 Task: Look for space in Lawang, Indonesia from 17th June, 2023 to 21st June, 2023 for 2 adults in price range Rs.7000 to Rs.12000. Place can be private room with 1  bedroom having 2 beds and 1 bathroom. Property type can be house, flat, guest house. Amenities needed are: wifi. Booking option can be shelf check-in. Required host language is English.
Action: Mouse moved to (435, 57)
Screenshot: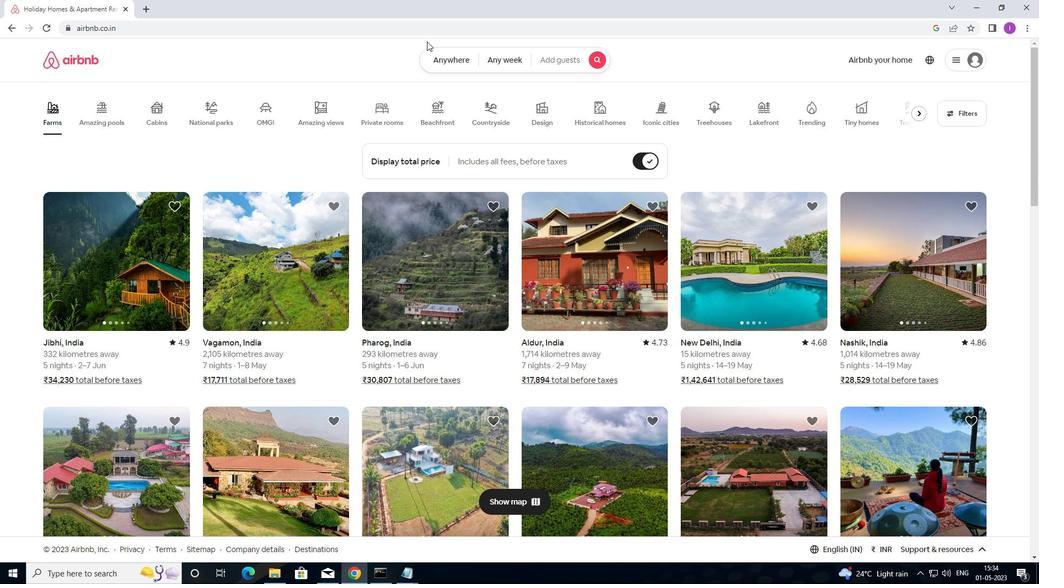 
Action: Mouse pressed left at (435, 57)
Screenshot: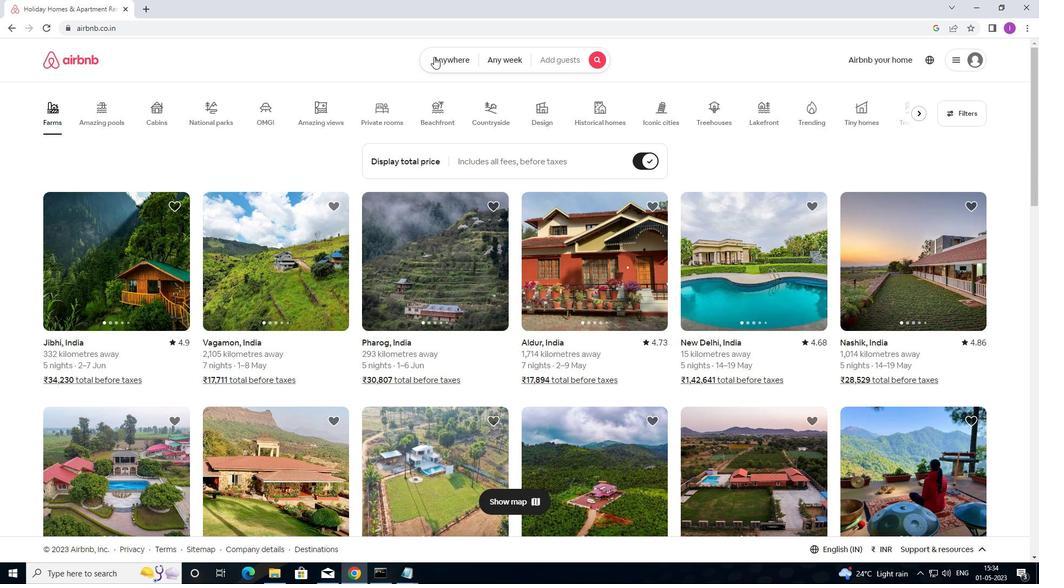 
Action: Mouse moved to (342, 94)
Screenshot: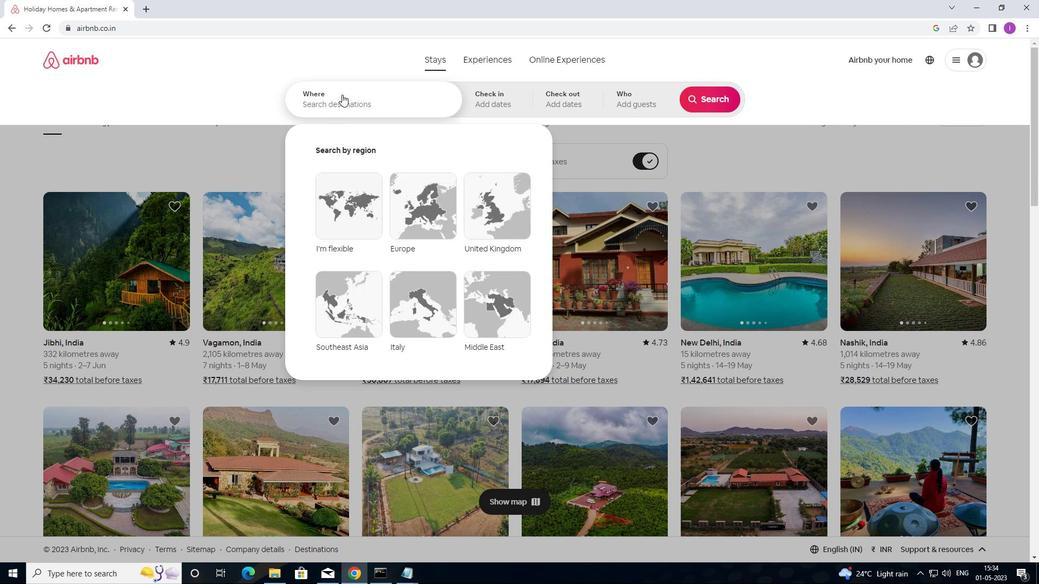 
Action: Mouse pressed left at (342, 94)
Screenshot: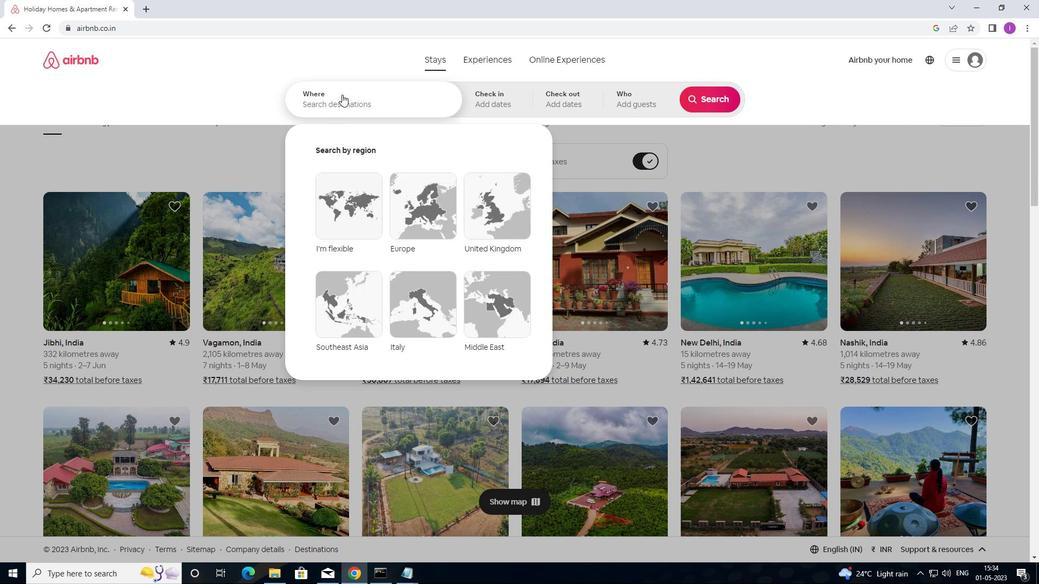 
Action: Mouse moved to (723, 0)
Screenshot: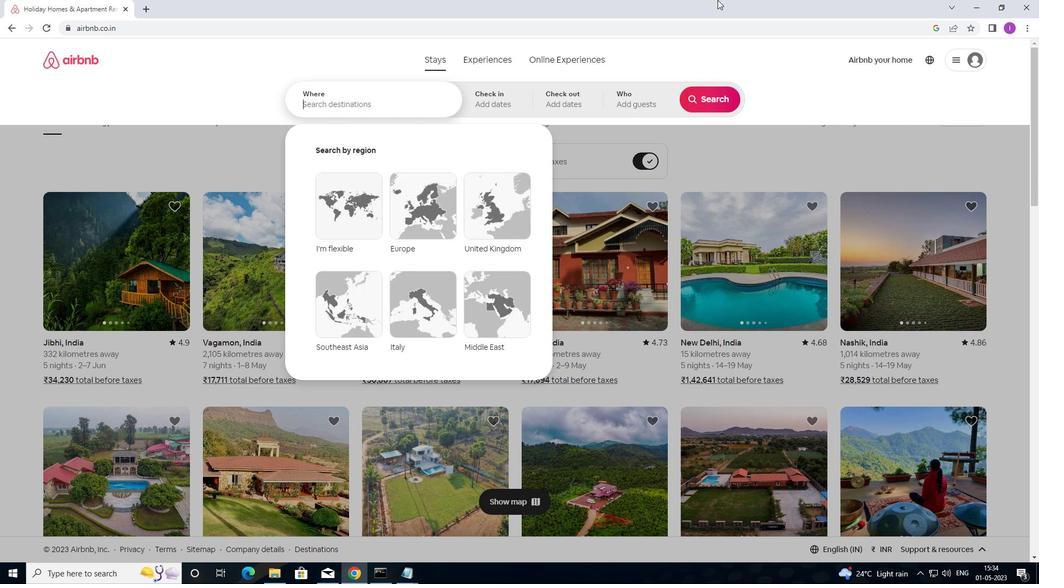 
Action: Key pressed <Key.shift><Key.shift>LAWANG,<Key.shift>INDONESIA
Screenshot: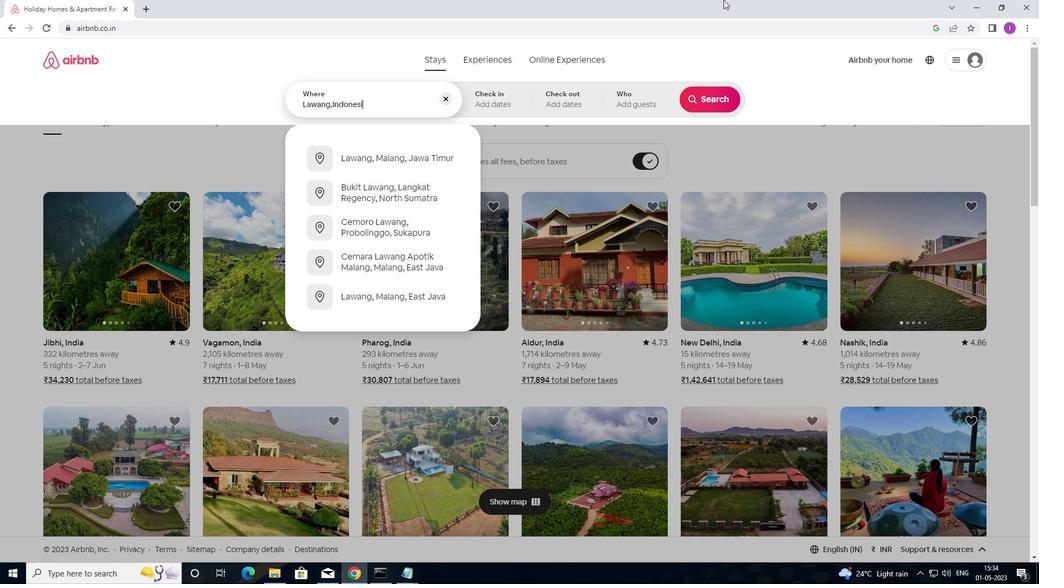 
Action: Mouse moved to (491, 99)
Screenshot: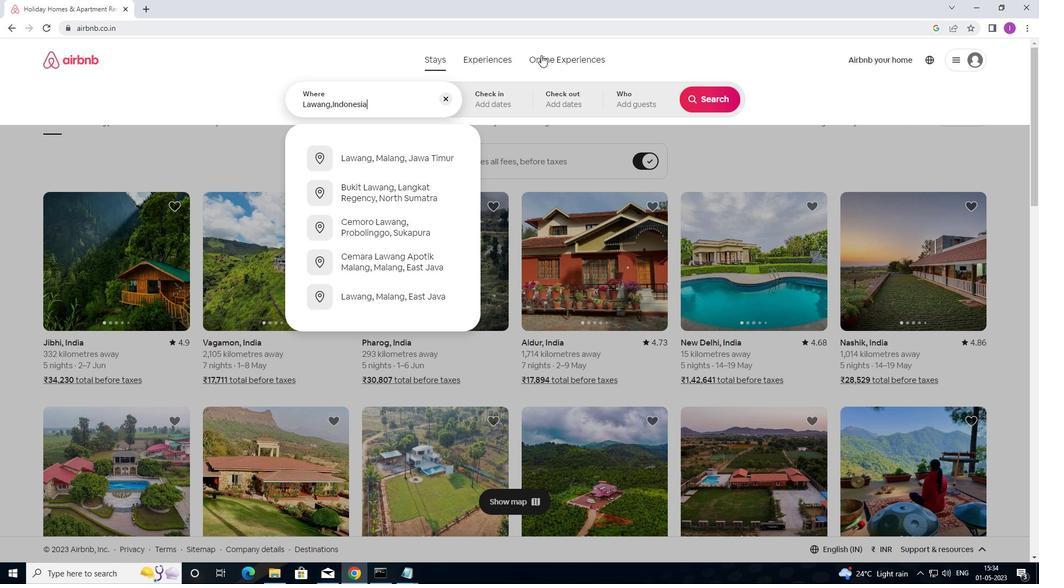 
Action: Mouse pressed left at (491, 99)
Screenshot: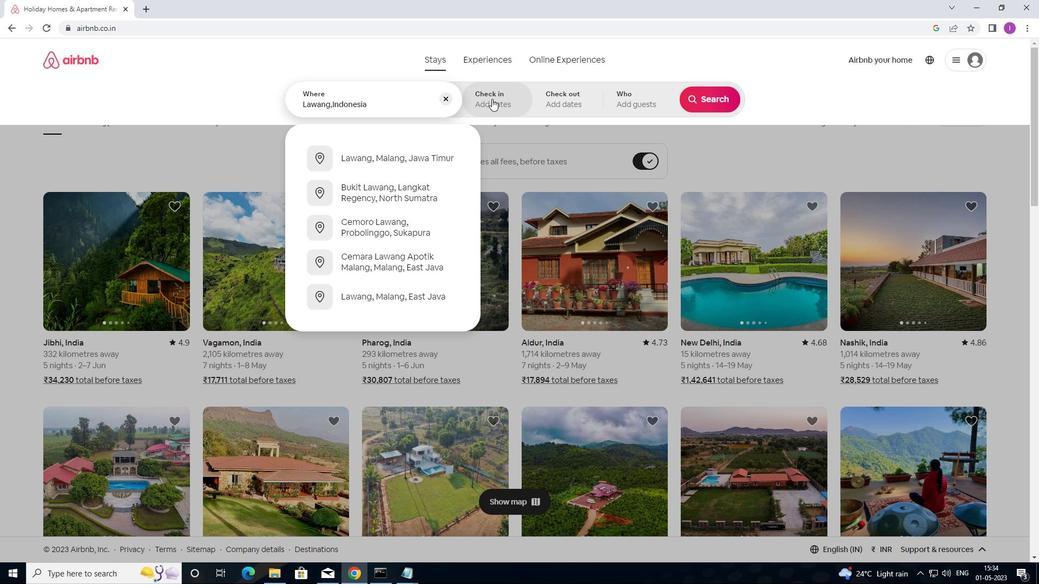 
Action: Mouse moved to (692, 281)
Screenshot: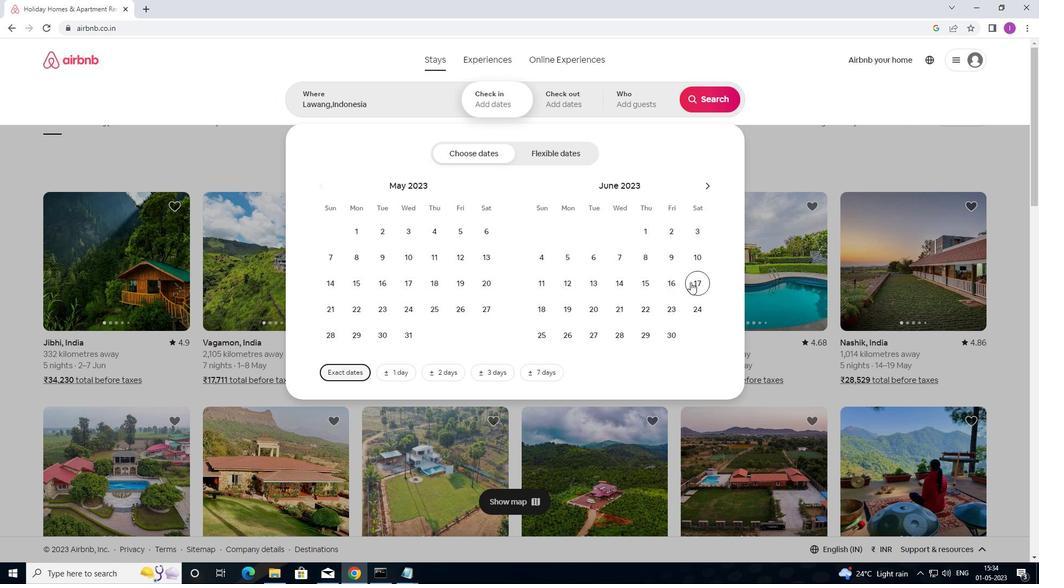 
Action: Mouse pressed left at (692, 281)
Screenshot: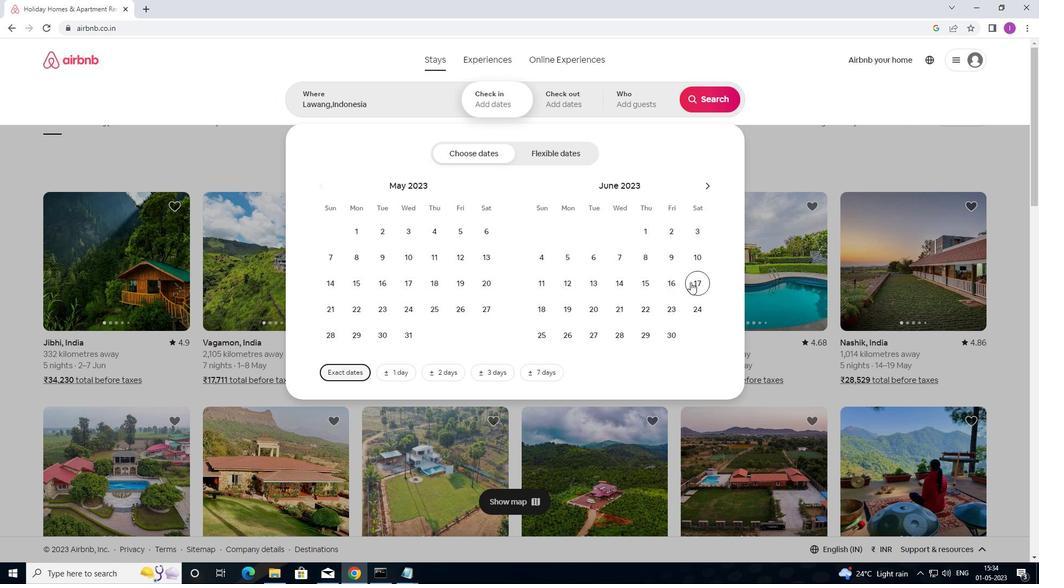 
Action: Mouse moved to (617, 309)
Screenshot: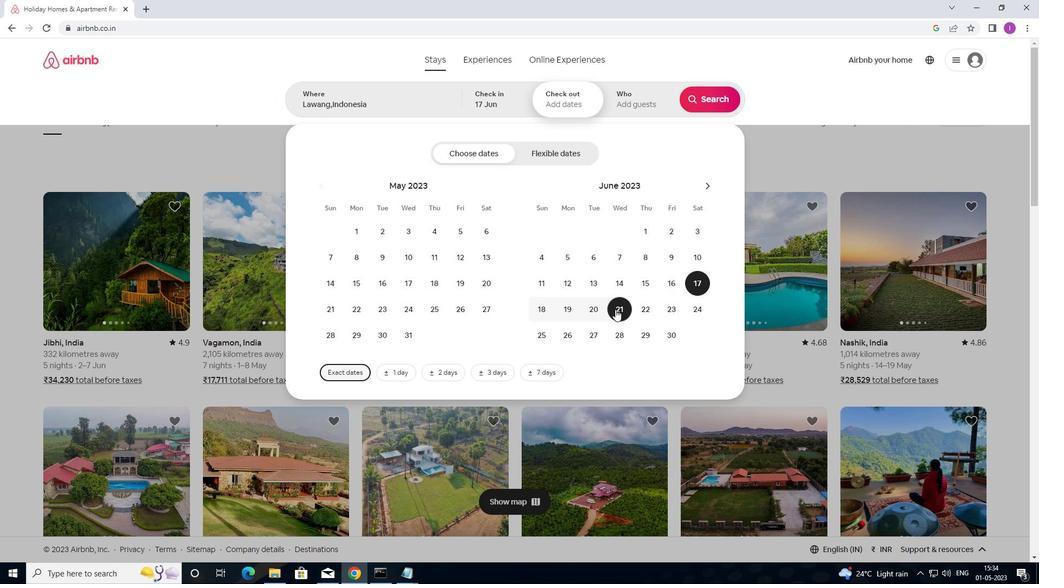 
Action: Mouse pressed left at (617, 309)
Screenshot: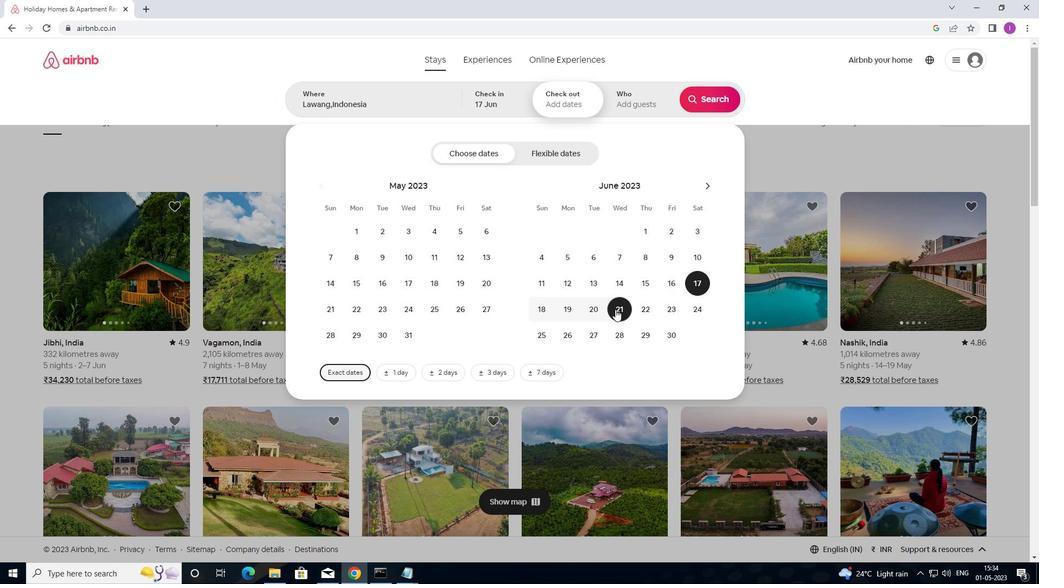 
Action: Mouse moved to (639, 100)
Screenshot: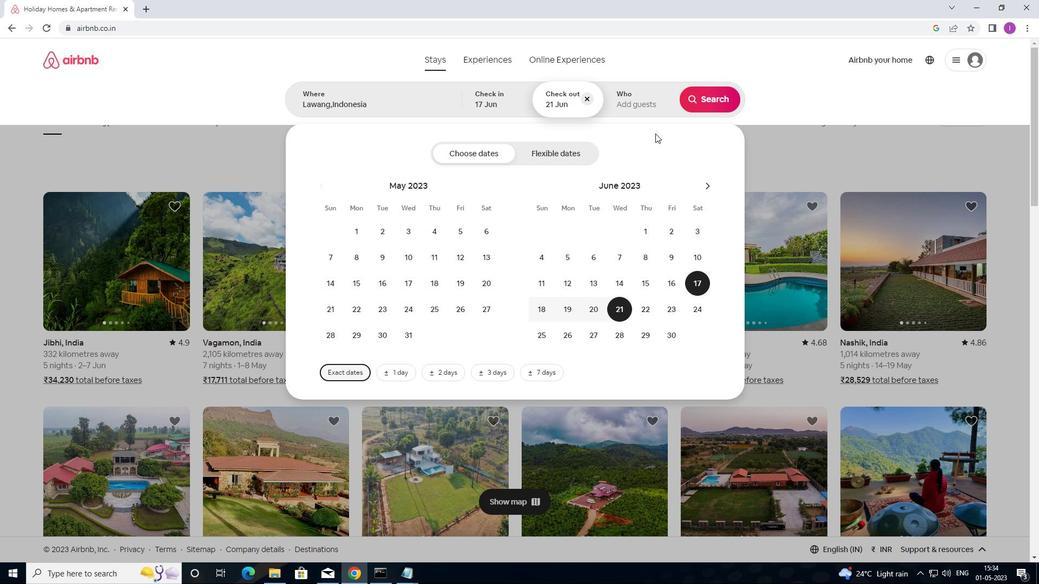 
Action: Mouse pressed left at (639, 100)
Screenshot: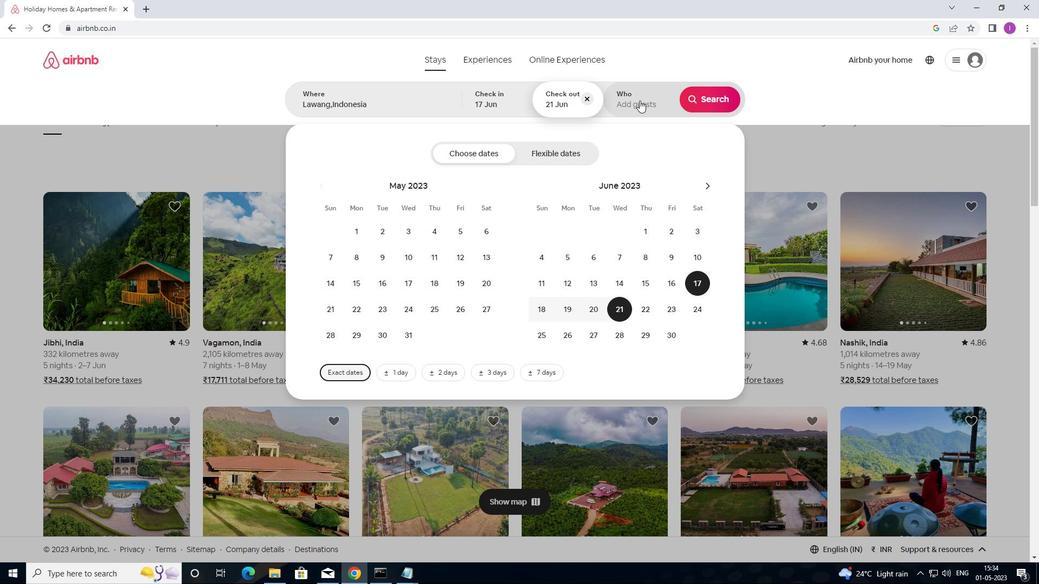 
Action: Mouse moved to (716, 153)
Screenshot: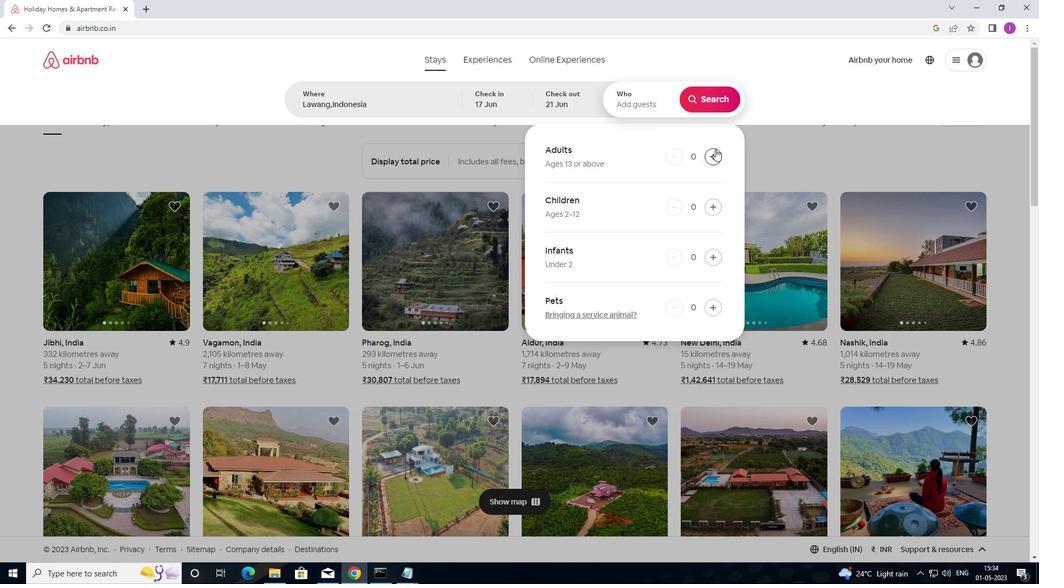 
Action: Mouse pressed left at (716, 153)
Screenshot: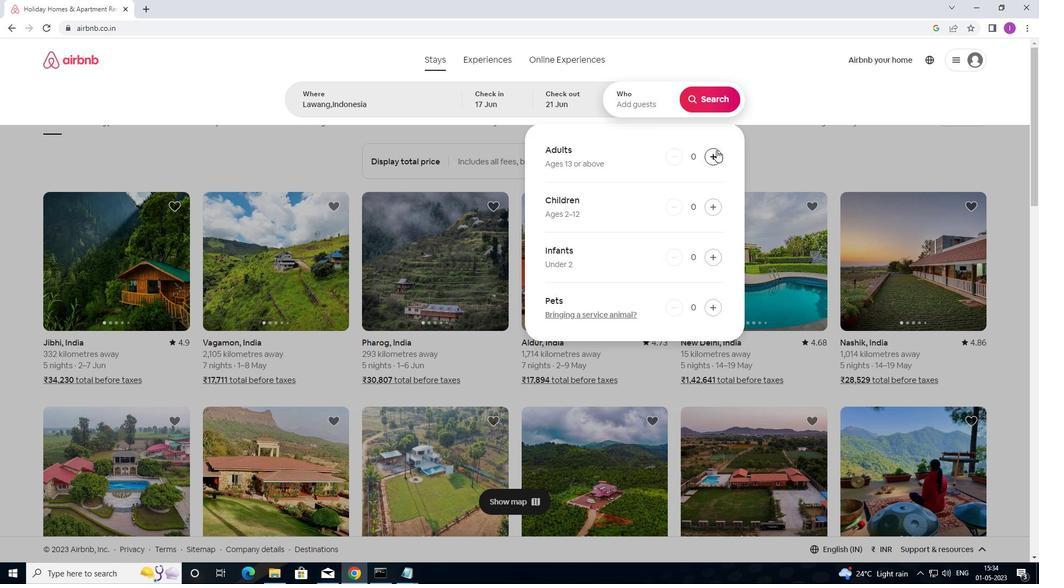
Action: Mouse moved to (709, 152)
Screenshot: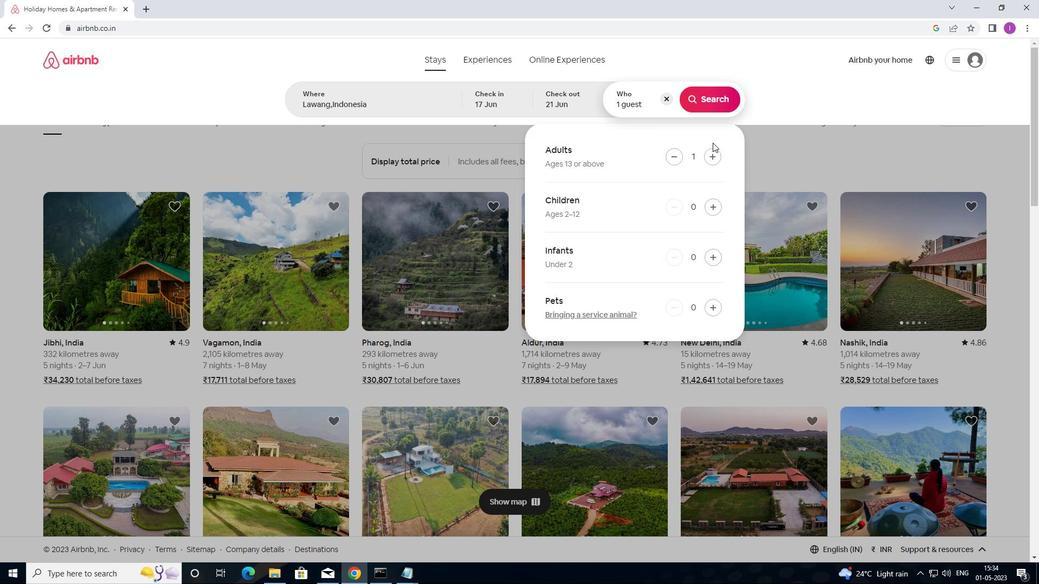 
Action: Mouse pressed left at (709, 152)
Screenshot: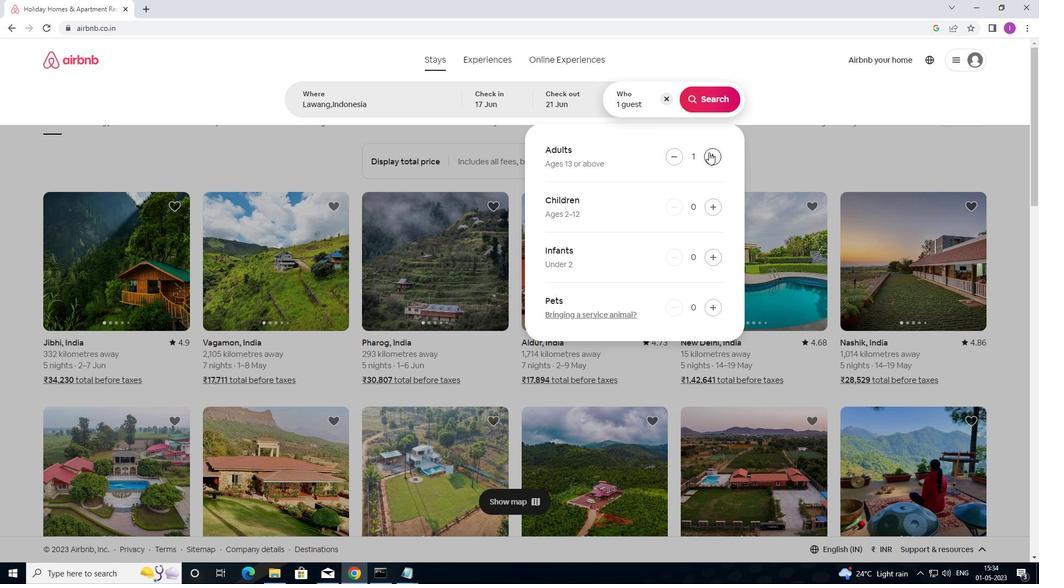 
Action: Mouse moved to (714, 100)
Screenshot: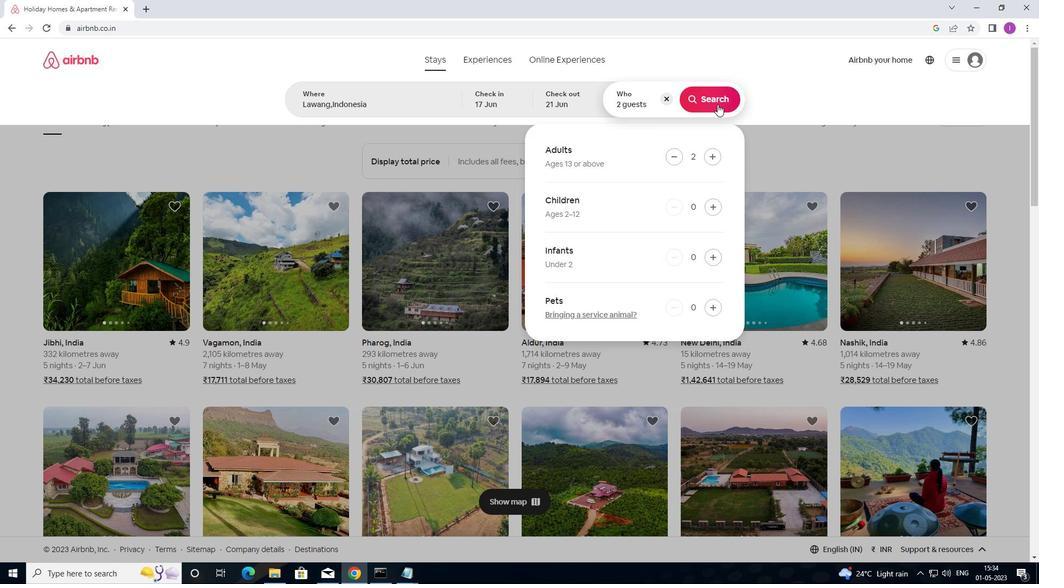 
Action: Mouse pressed left at (714, 100)
Screenshot: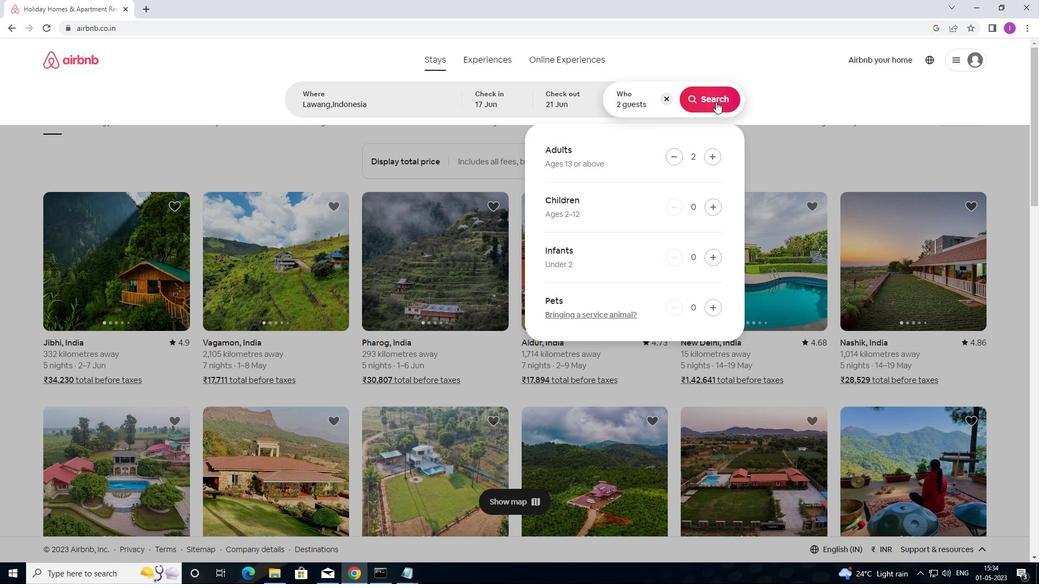 
Action: Mouse moved to (745, 122)
Screenshot: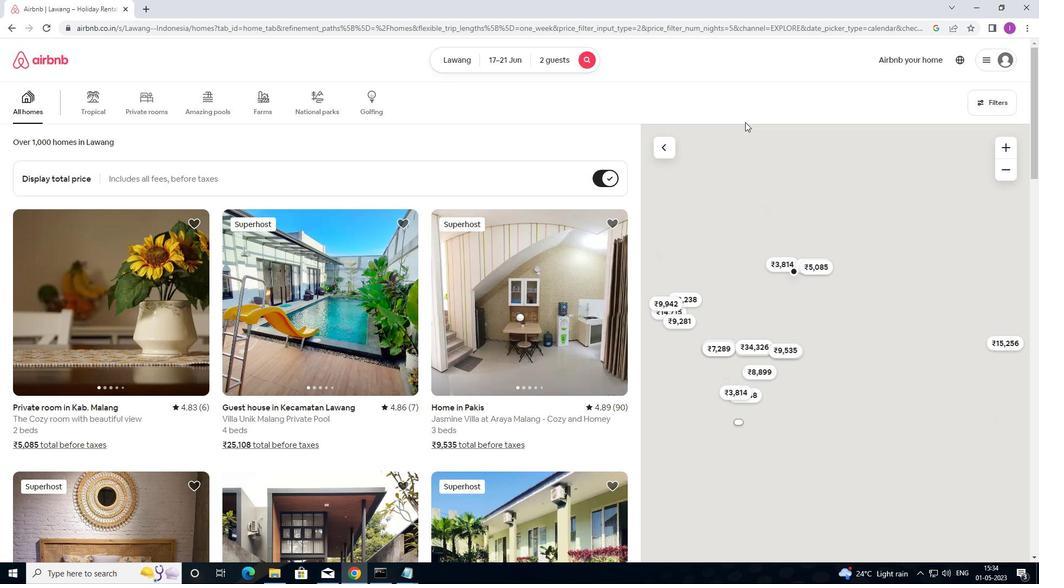 
Action: Mouse scrolled (745, 121) with delta (0, 0)
Screenshot: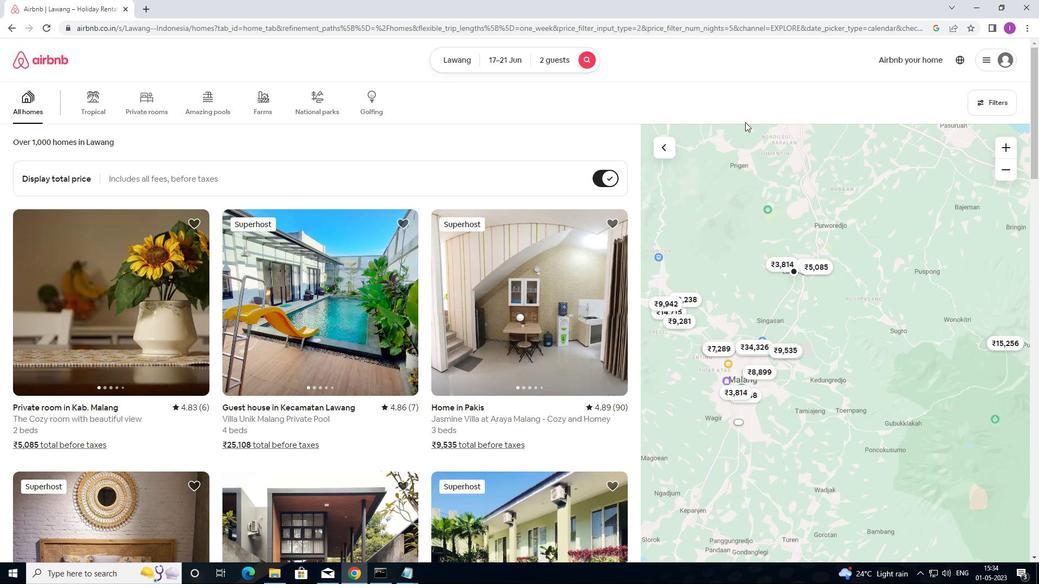 
Action: Mouse moved to (745, 123)
Screenshot: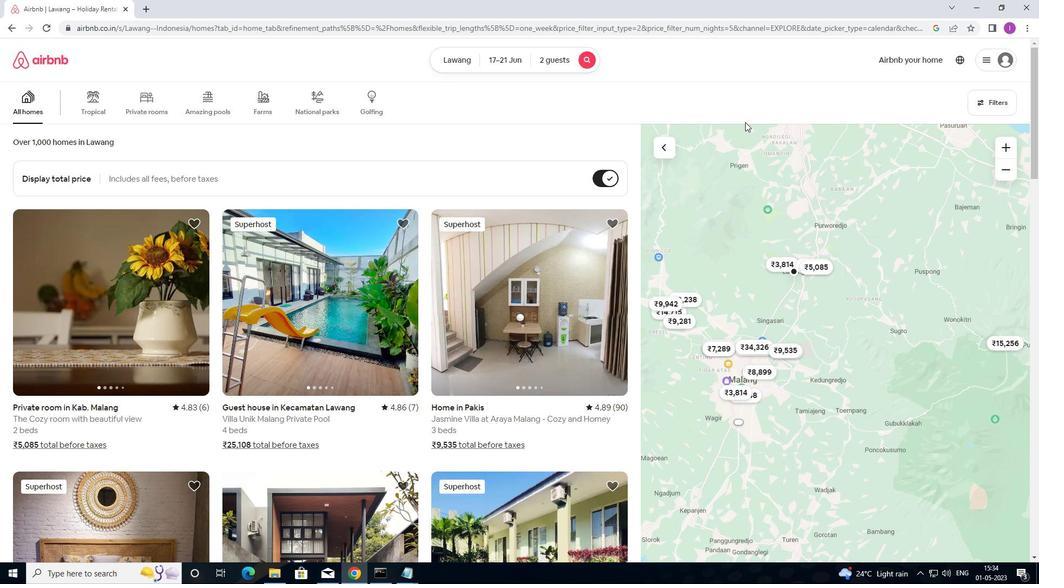 
Action: Mouse scrolled (745, 123) with delta (0, 0)
Screenshot: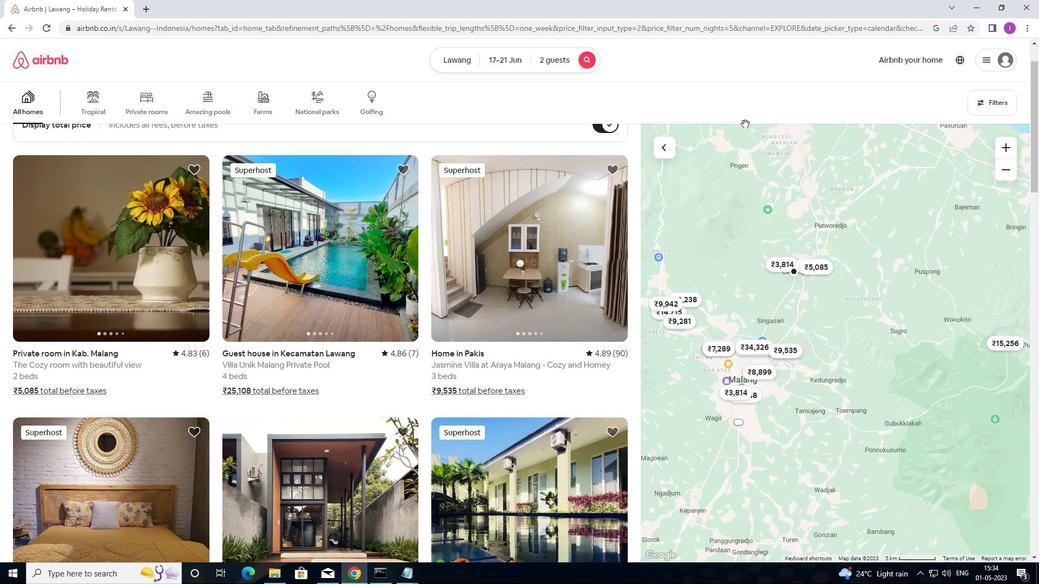 
Action: Mouse moved to (975, 100)
Screenshot: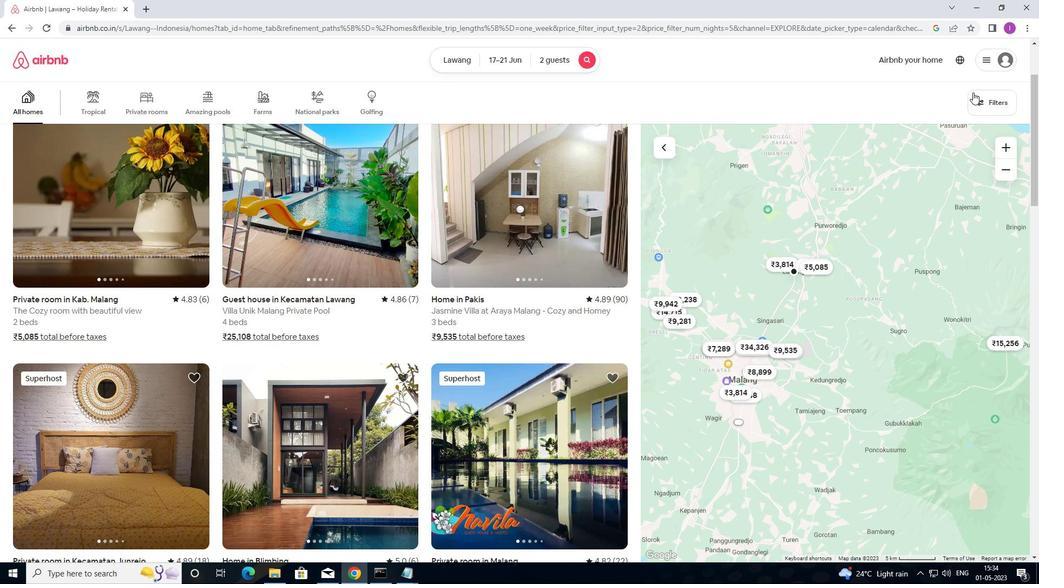 
Action: Mouse pressed left at (975, 100)
Screenshot: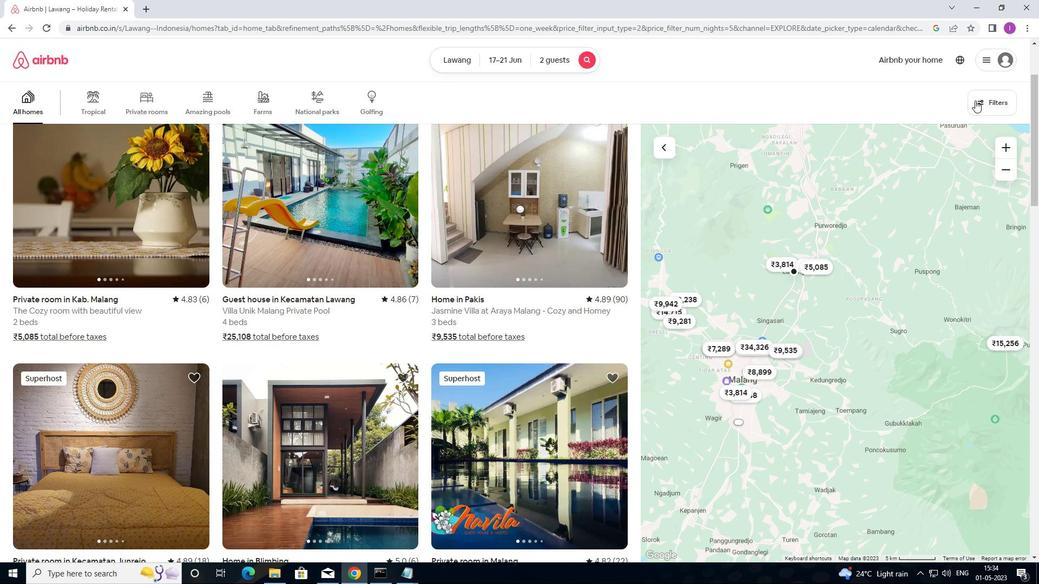 
Action: Mouse moved to (398, 245)
Screenshot: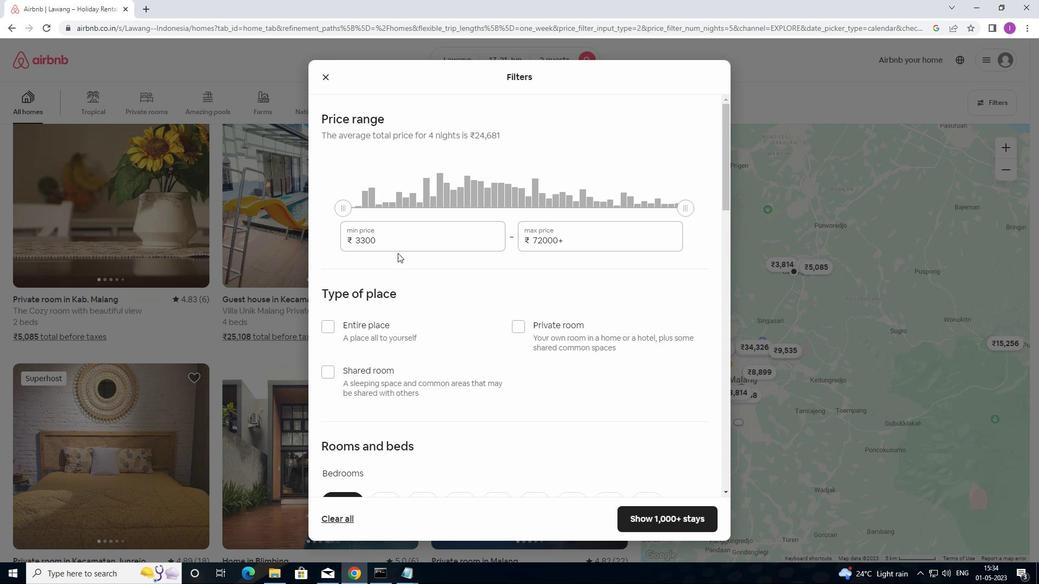 
Action: Mouse pressed left at (398, 245)
Screenshot: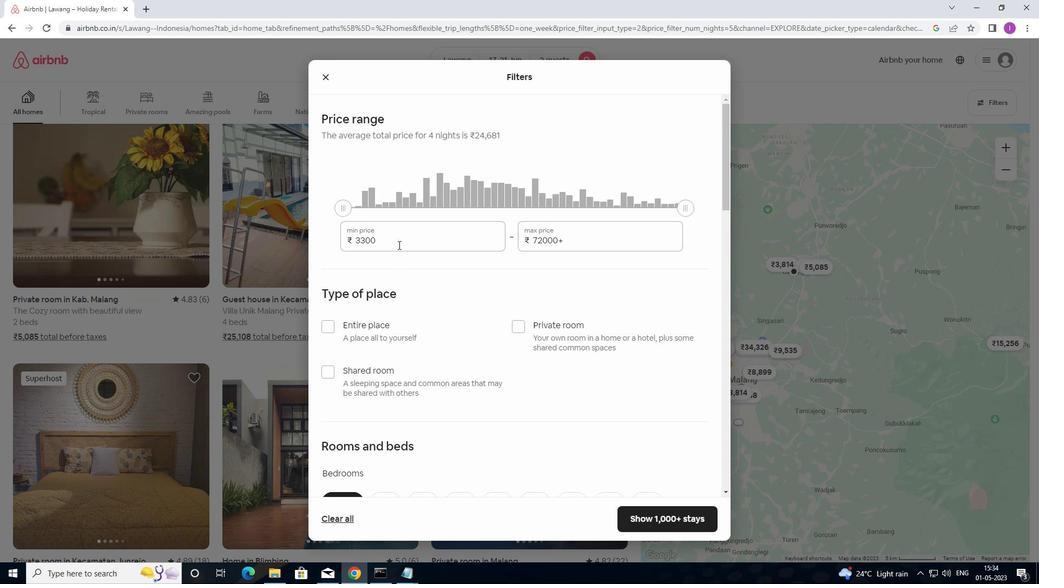 
Action: Mouse moved to (371, 238)
Screenshot: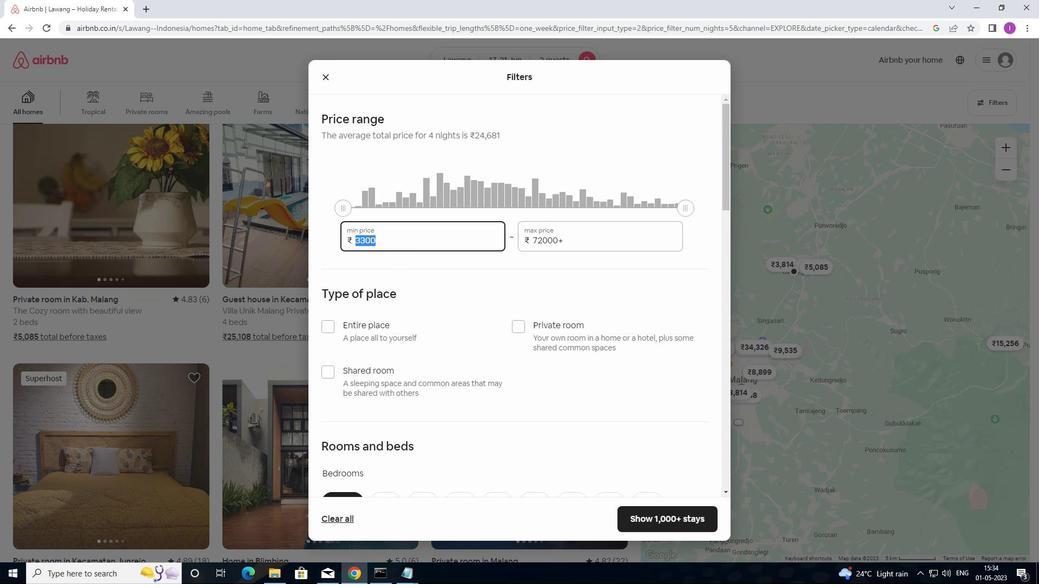 
Action: Key pressed 7
Screenshot: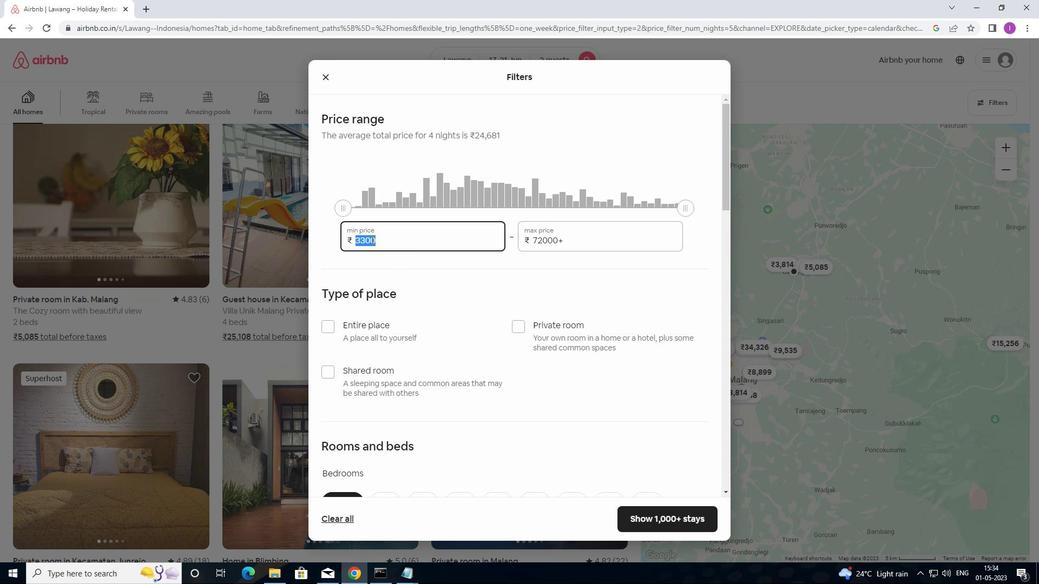 
Action: Mouse moved to (378, 237)
Screenshot: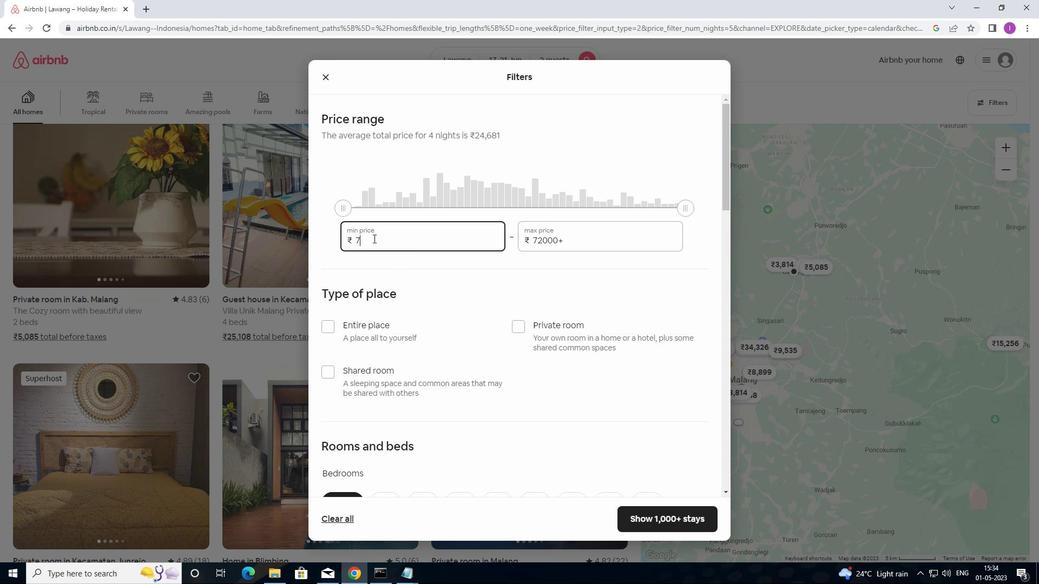 
Action: Key pressed 0
Screenshot: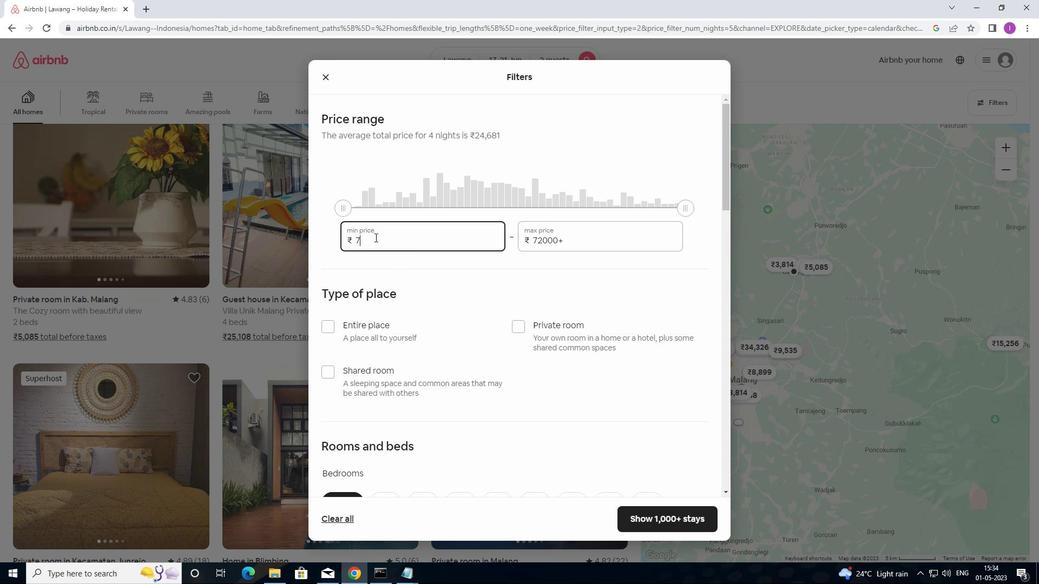 
Action: Mouse moved to (378, 237)
Screenshot: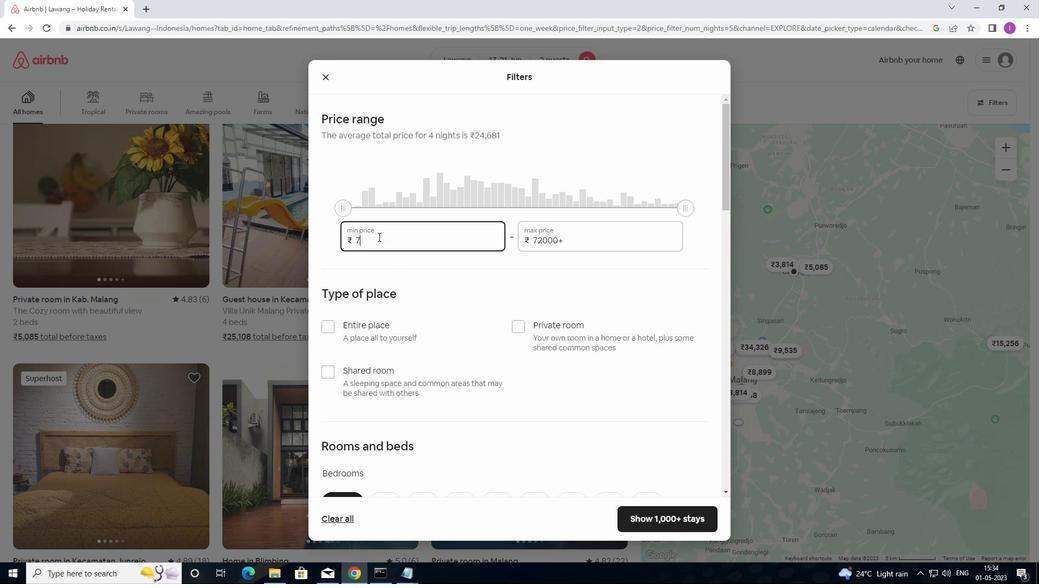 
Action: Key pressed 00
Screenshot: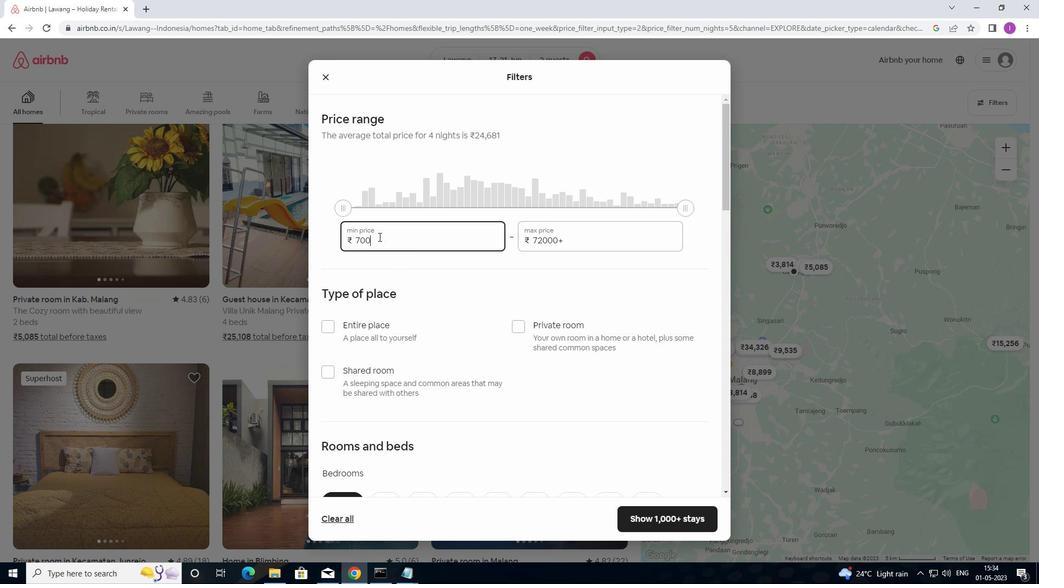 
Action: Mouse moved to (581, 237)
Screenshot: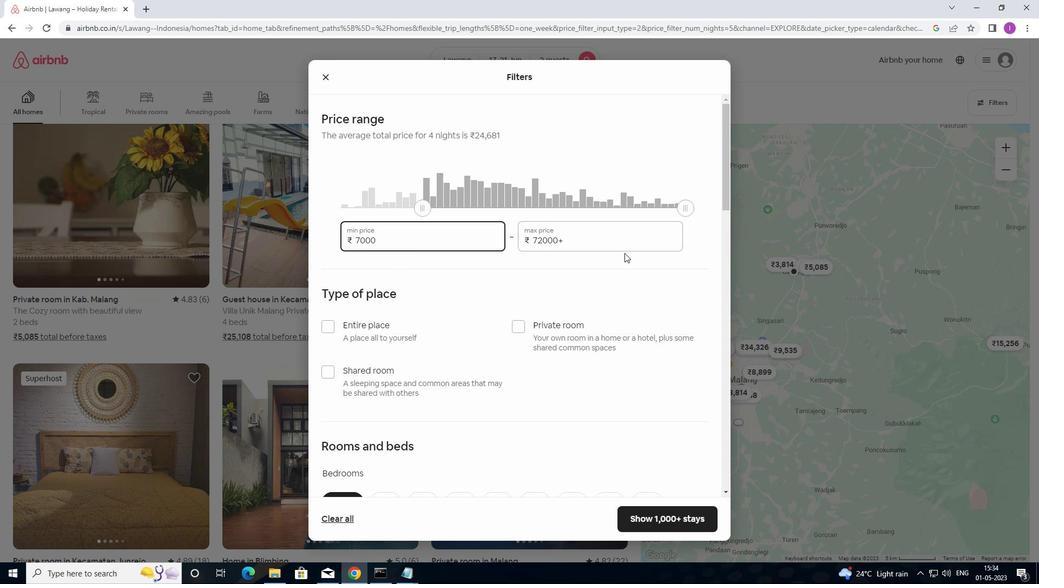 
Action: Mouse pressed left at (581, 237)
Screenshot: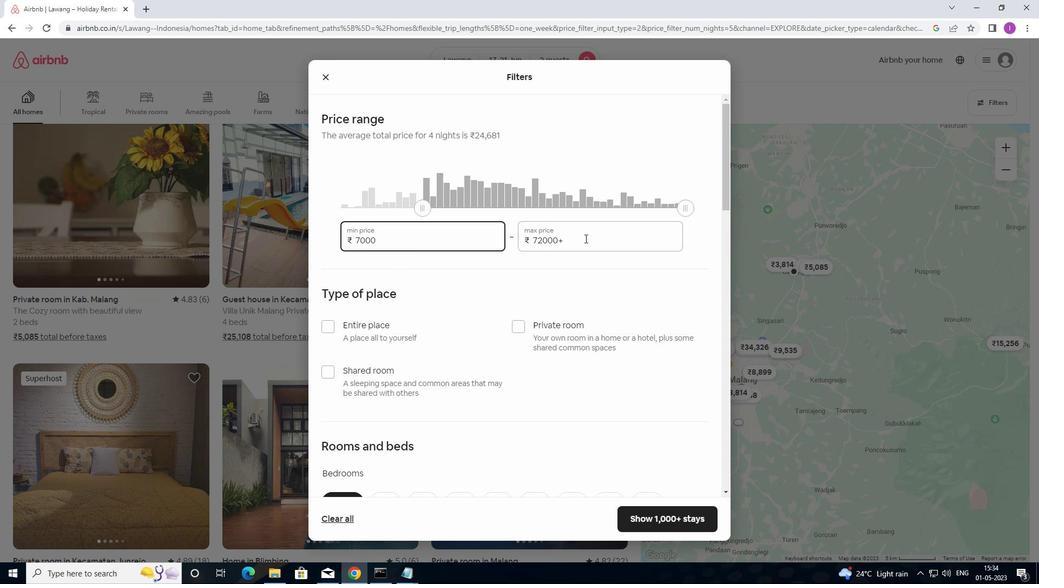 
Action: Mouse moved to (574, 241)
Screenshot: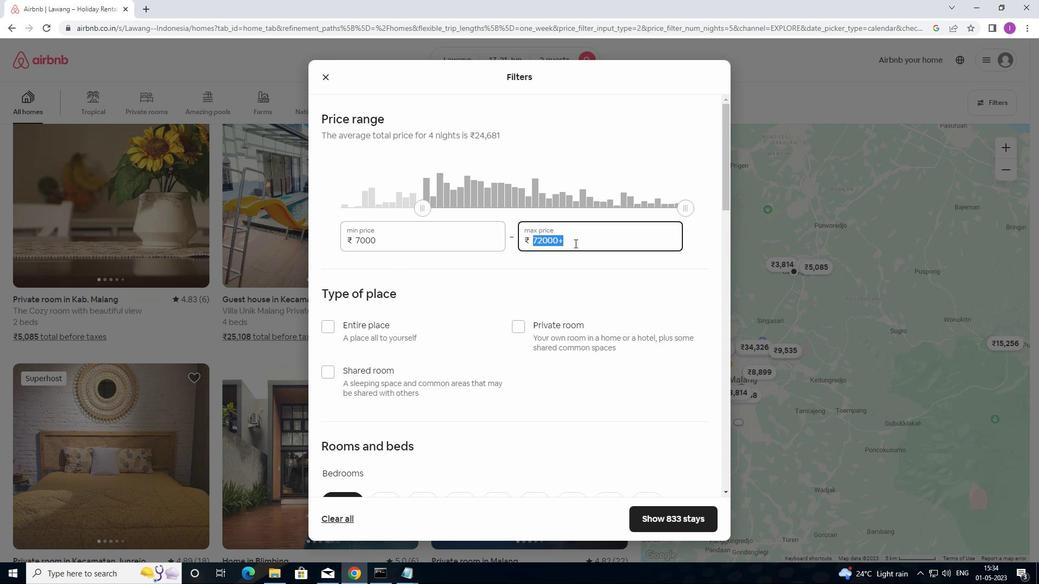 
Action: Key pressed 12
Screenshot: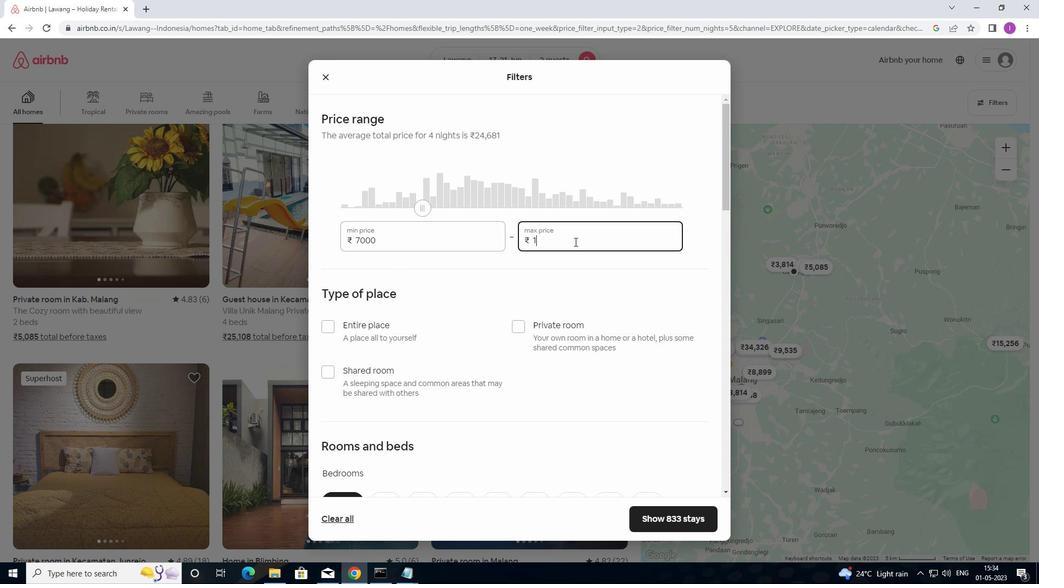 
Action: Mouse moved to (575, 238)
Screenshot: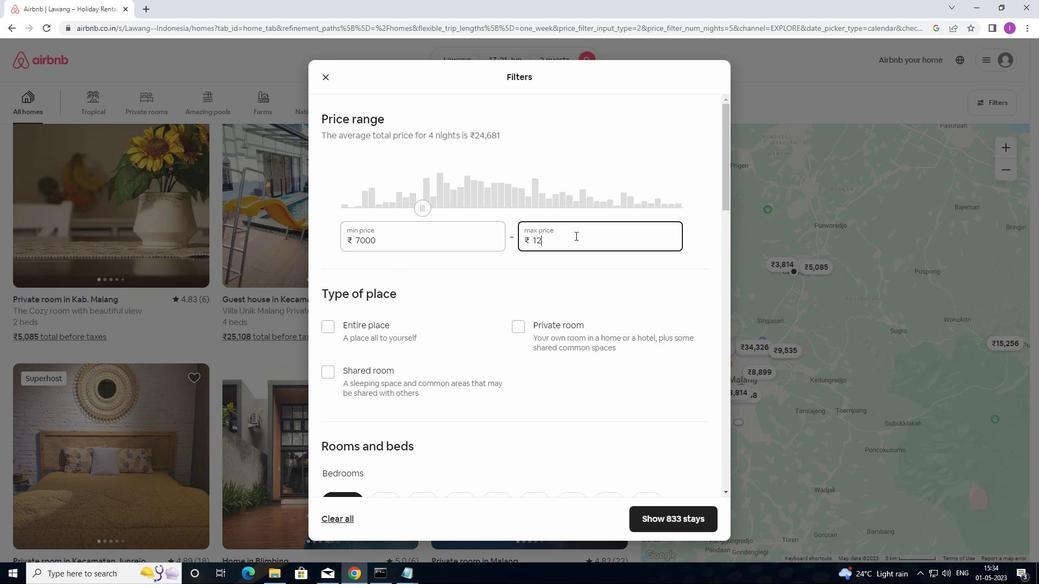 
Action: Key pressed 00
Screenshot: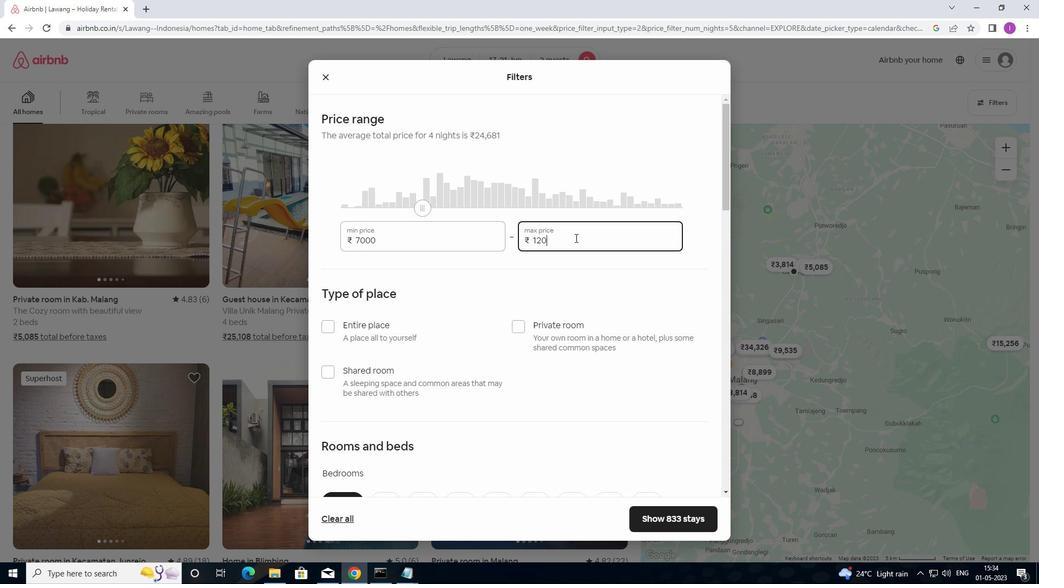 
Action: Mouse moved to (592, 242)
Screenshot: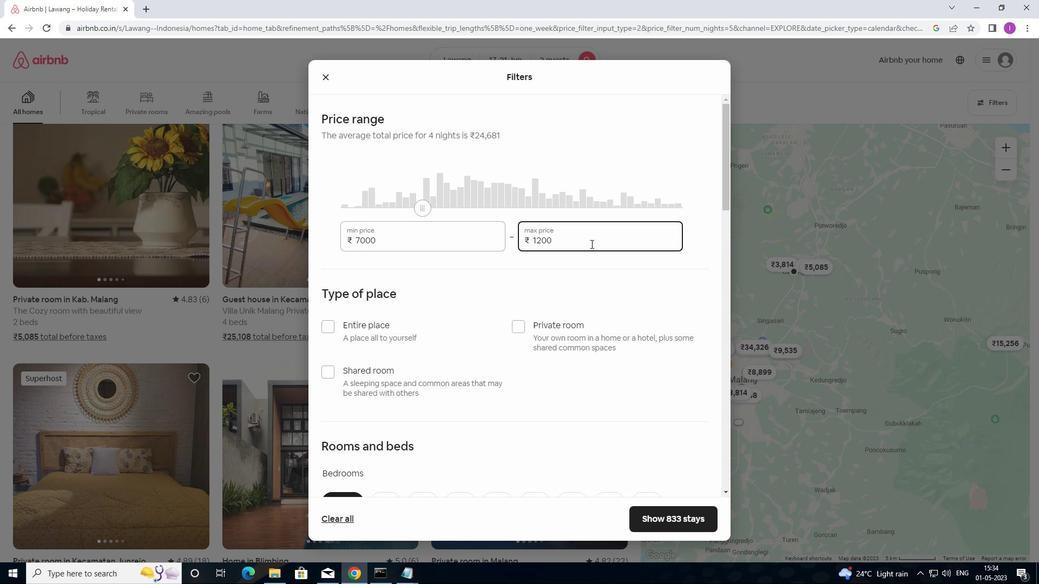 
Action: Key pressed 0
Screenshot: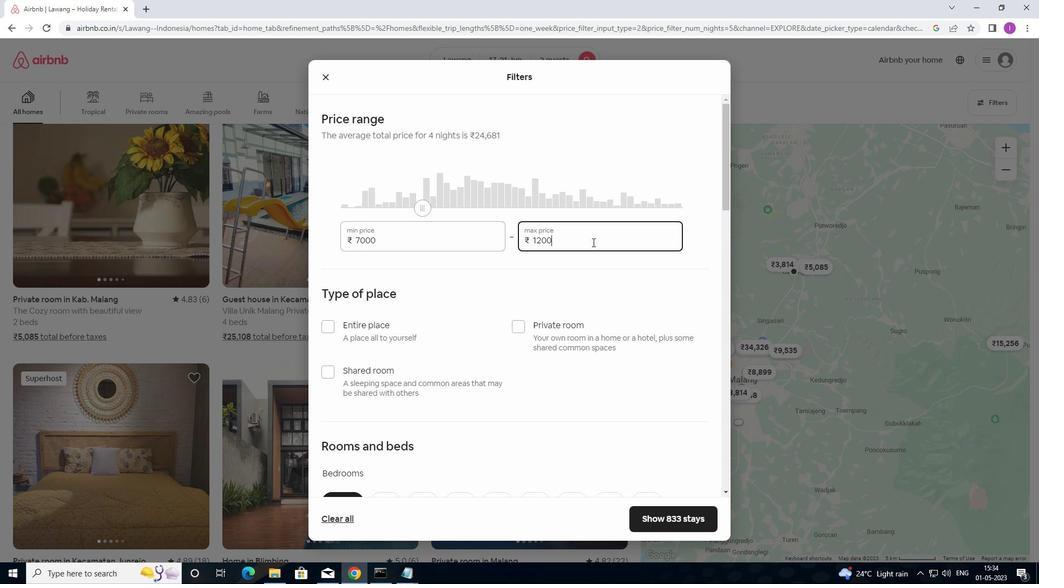 
Action: Mouse moved to (461, 290)
Screenshot: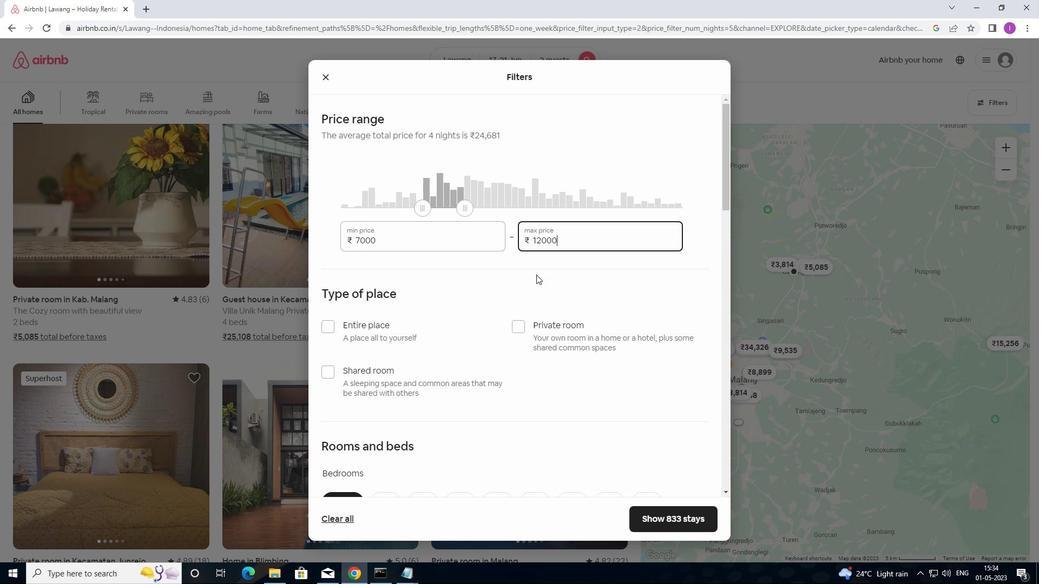 
Action: Mouse scrolled (461, 289) with delta (0, 0)
Screenshot: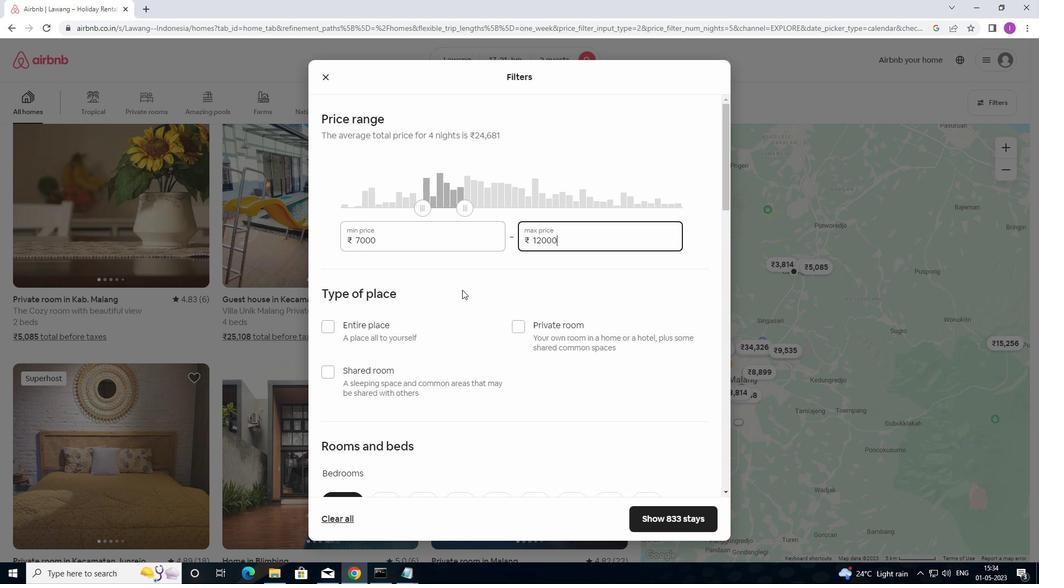 
Action: Mouse moved to (461, 289)
Screenshot: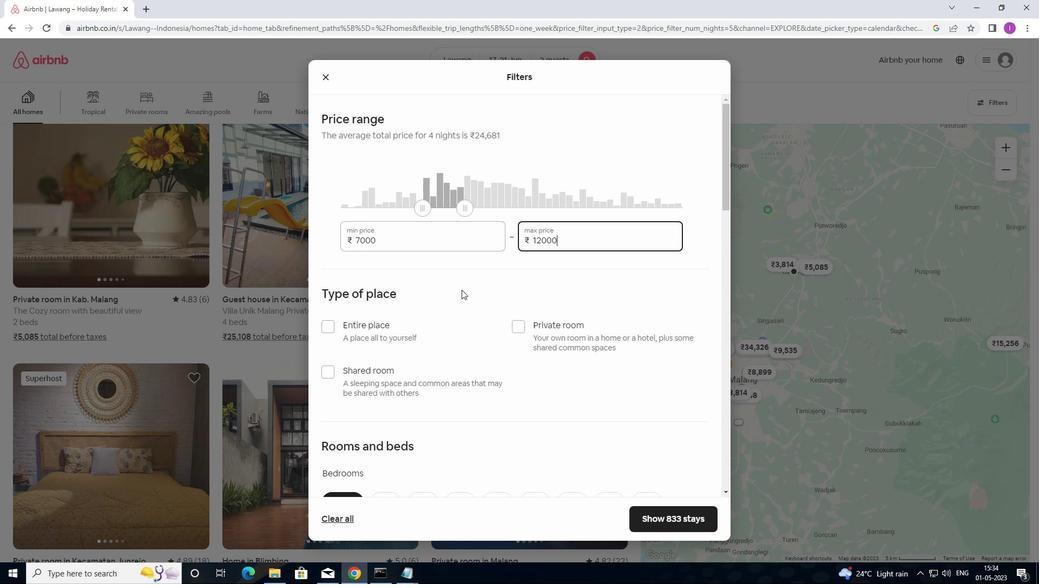 
Action: Mouse scrolled (461, 289) with delta (0, 0)
Screenshot: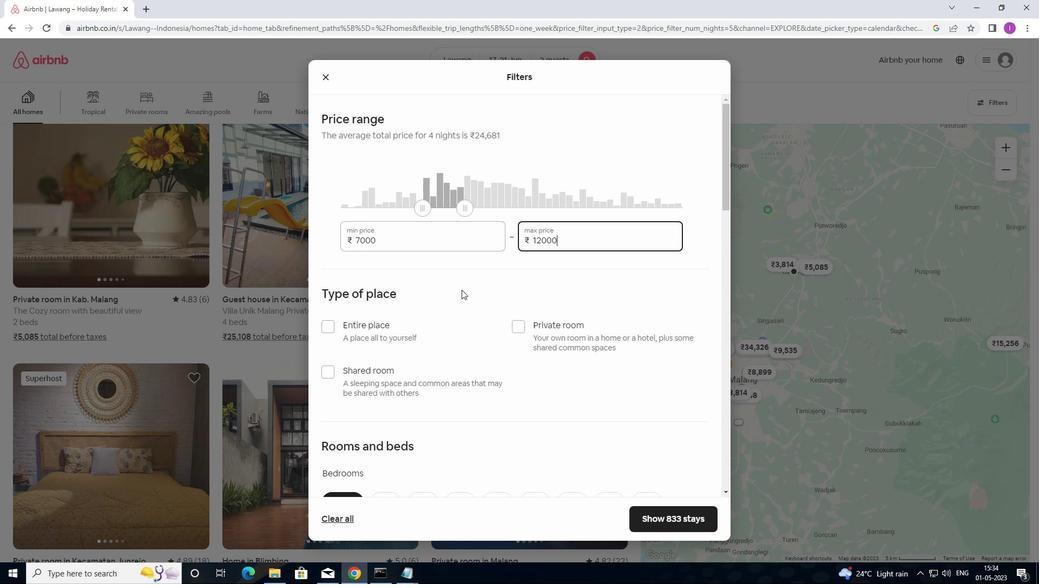 
Action: Mouse moved to (516, 222)
Screenshot: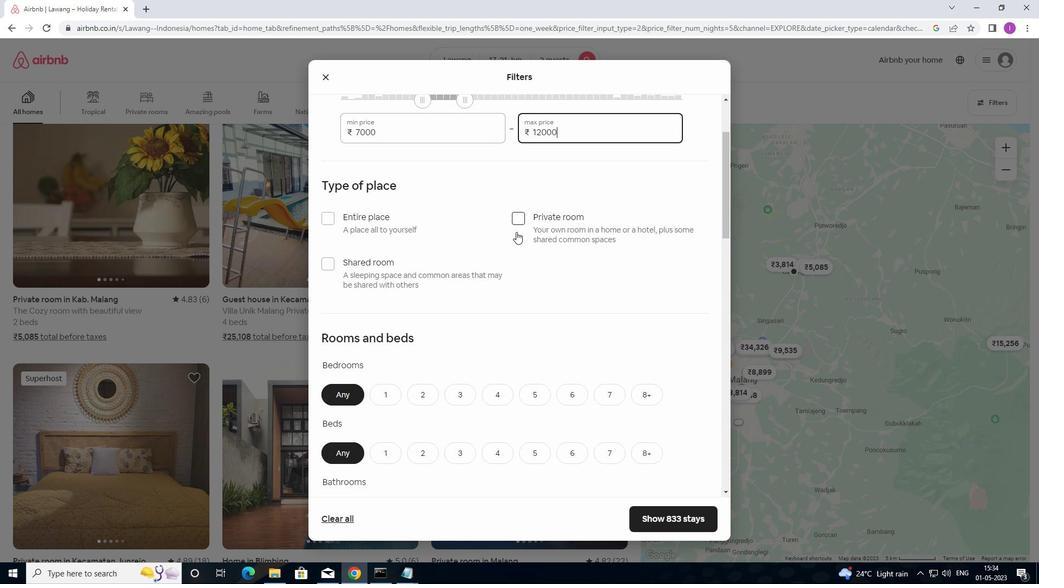 
Action: Mouse pressed left at (516, 222)
Screenshot: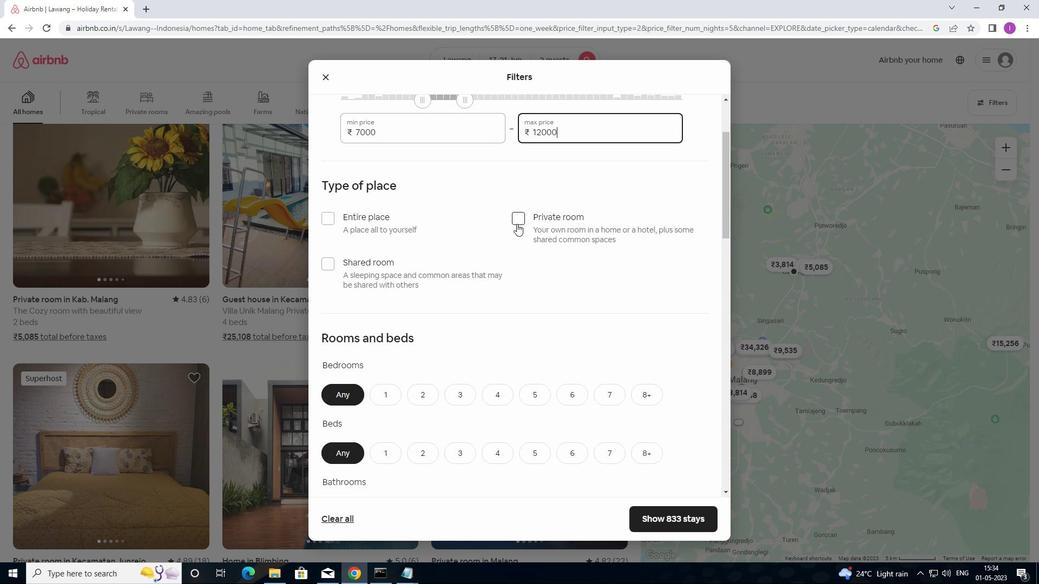 
Action: Mouse moved to (477, 323)
Screenshot: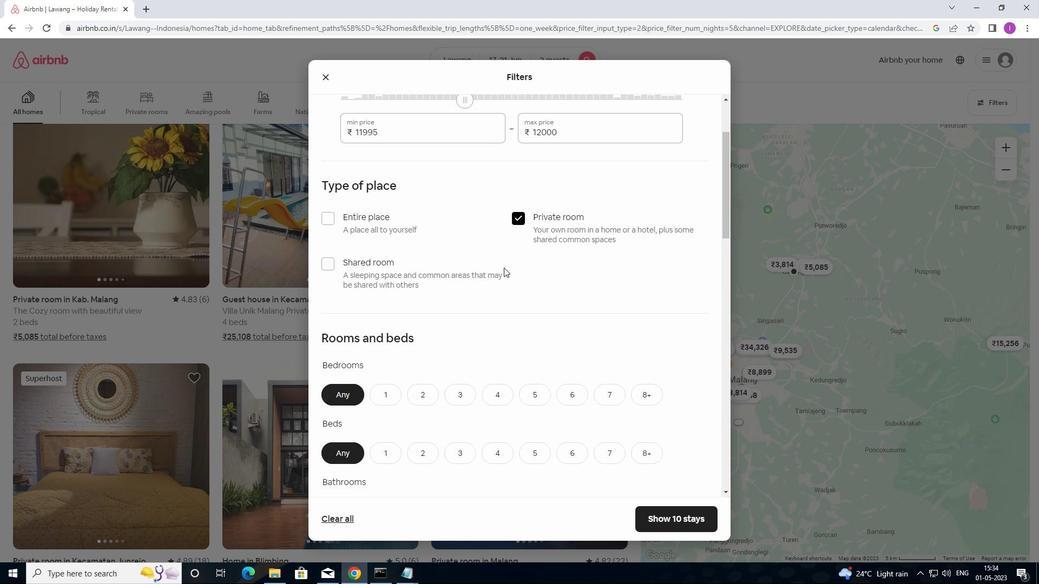 
Action: Mouse scrolled (477, 323) with delta (0, 0)
Screenshot: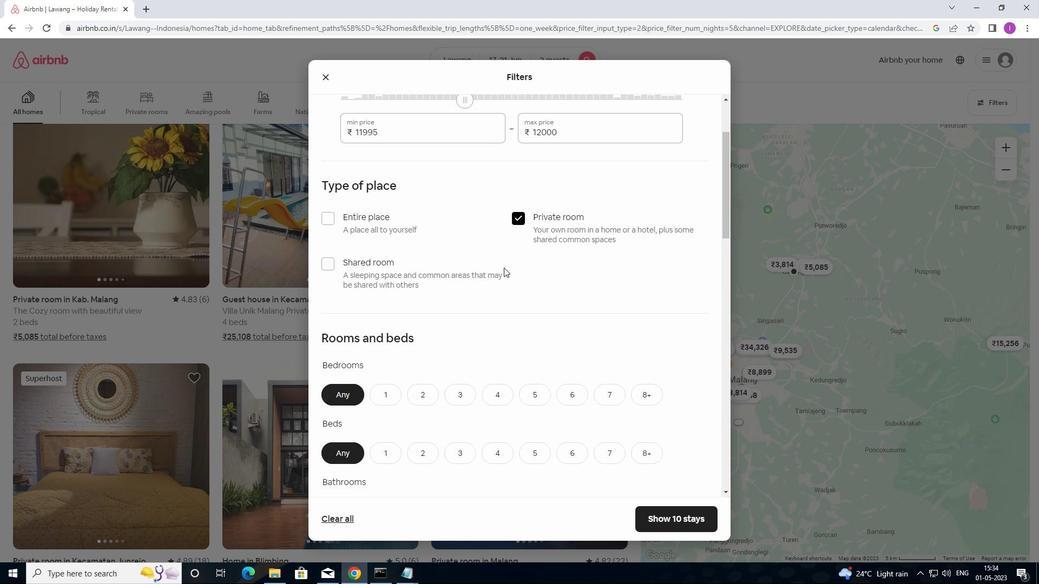 
Action: Mouse moved to (475, 325)
Screenshot: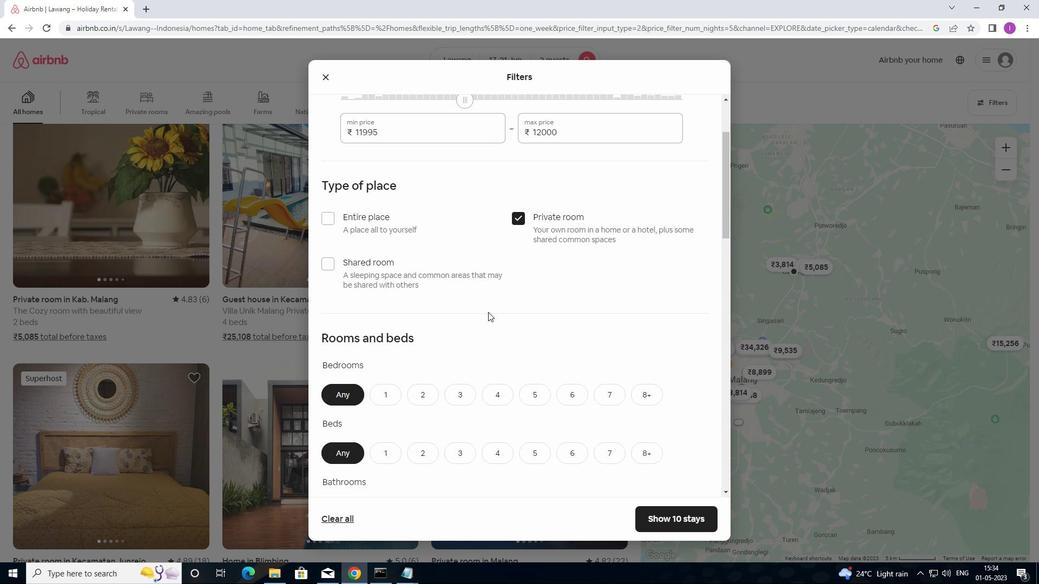 
Action: Mouse scrolled (475, 325) with delta (0, 0)
Screenshot: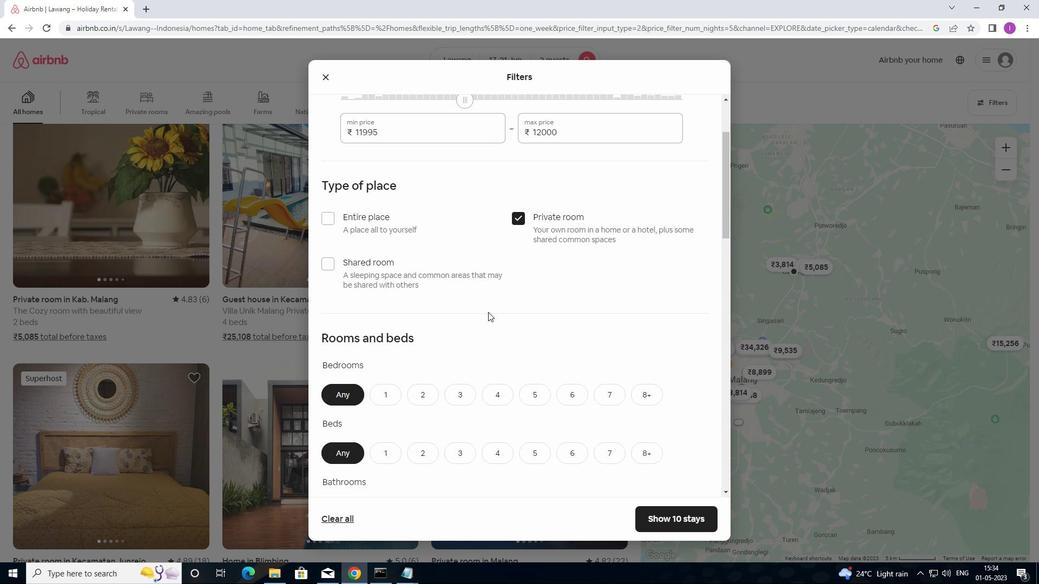 
Action: Mouse moved to (475, 326)
Screenshot: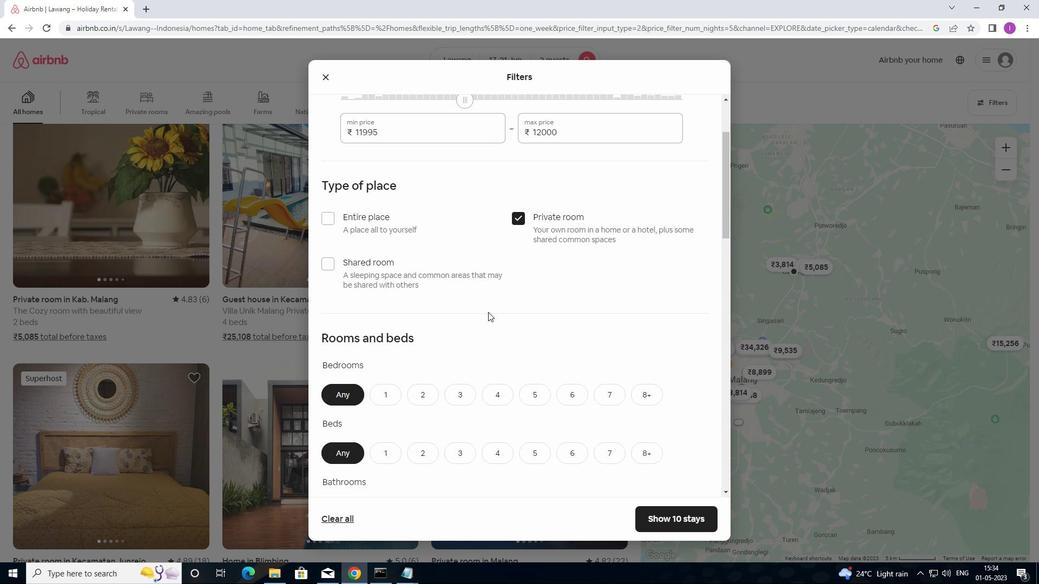 
Action: Mouse scrolled (475, 325) with delta (0, 0)
Screenshot: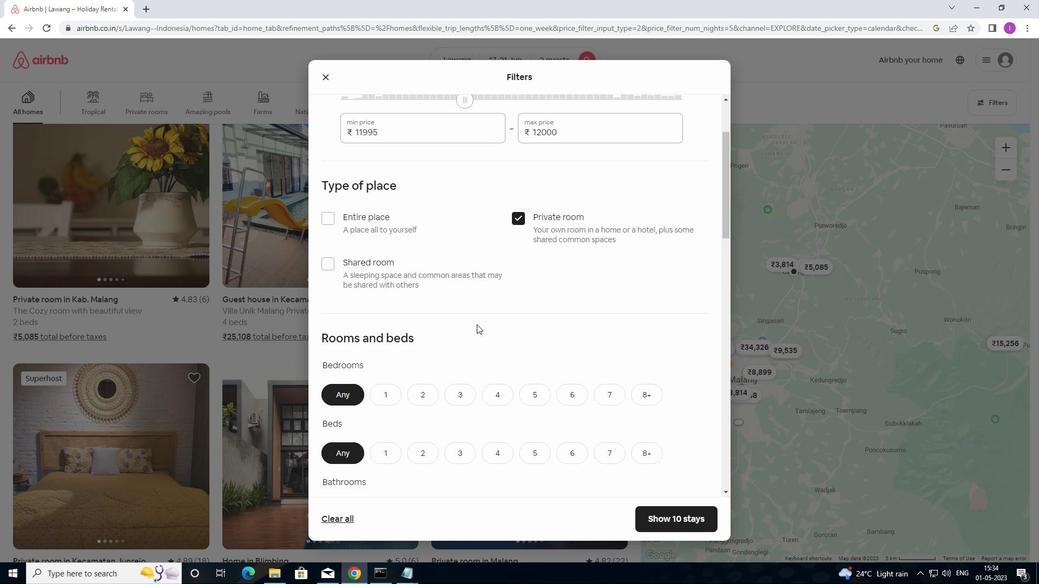 
Action: Mouse moved to (390, 232)
Screenshot: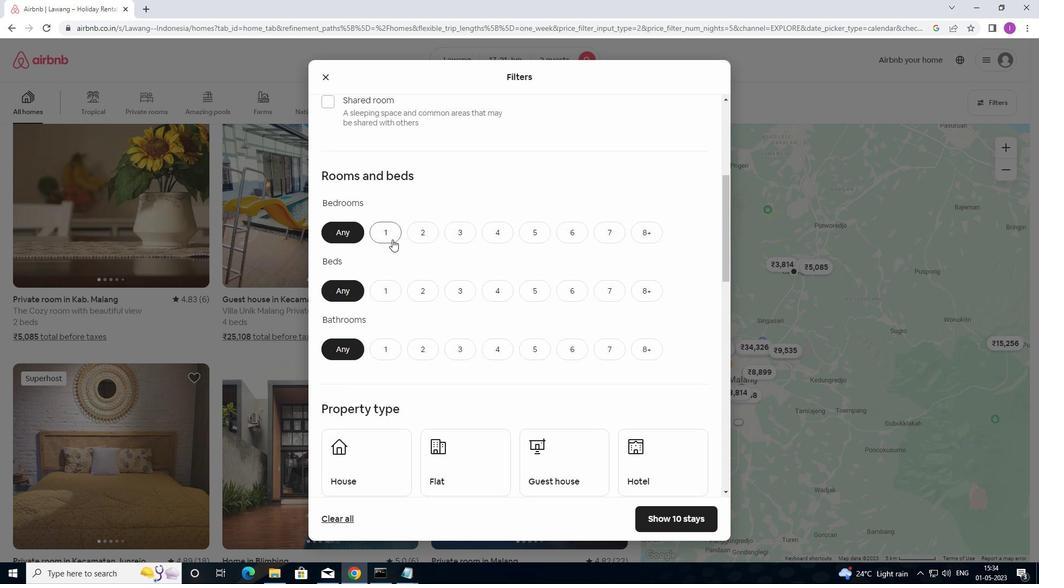 
Action: Mouse pressed left at (390, 232)
Screenshot: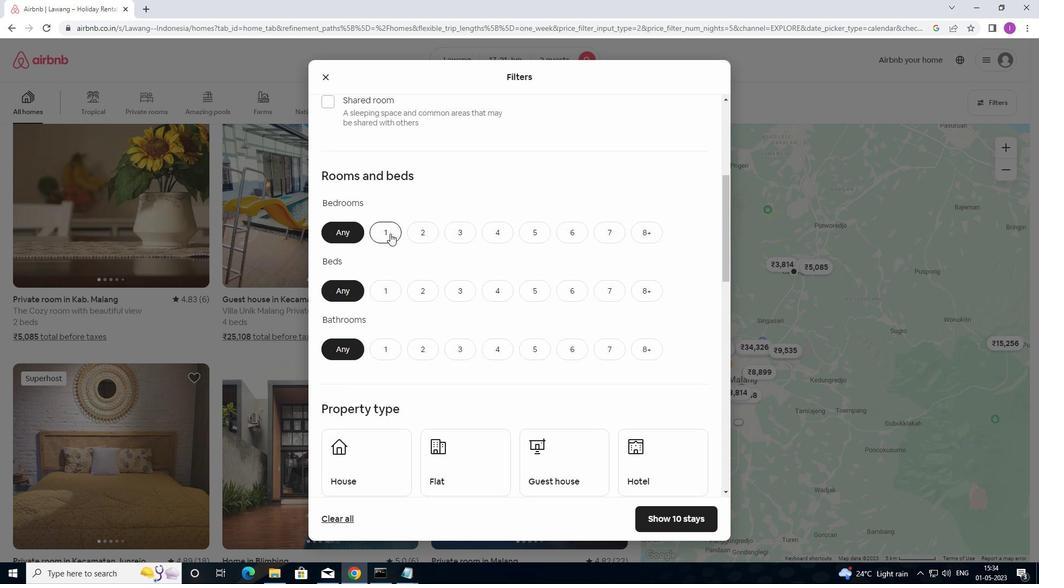 
Action: Mouse moved to (384, 293)
Screenshot: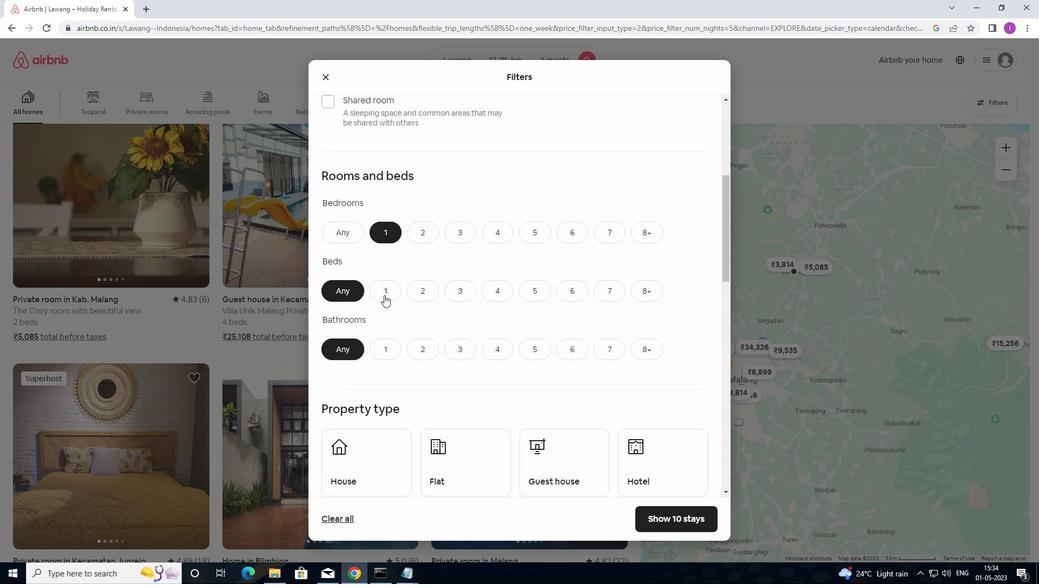 
Action: Mouse pressed left at (384, 293)
Screenshot: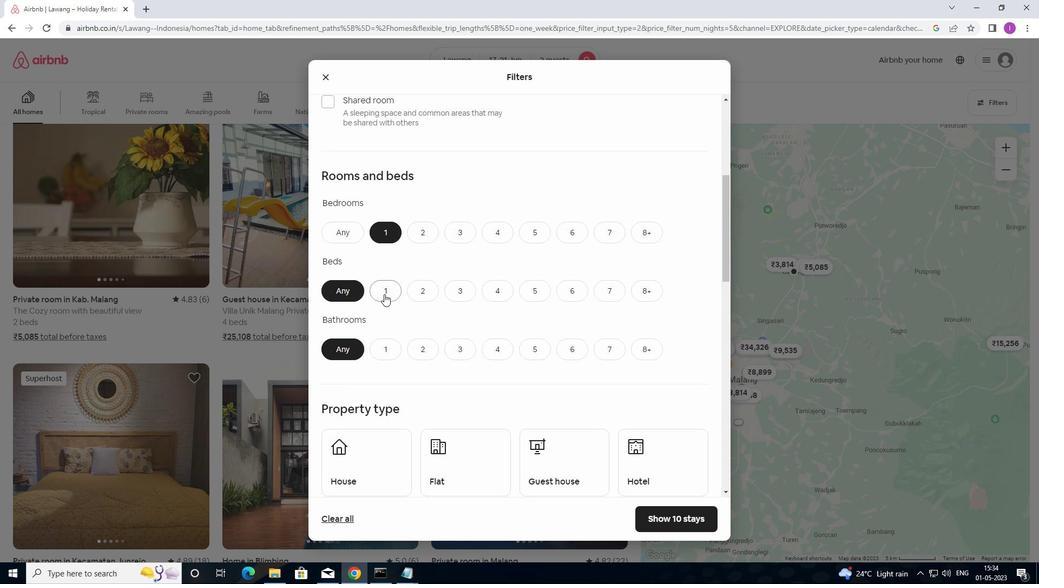 
Action: Mouse moved to (380, 350)
Screenshot: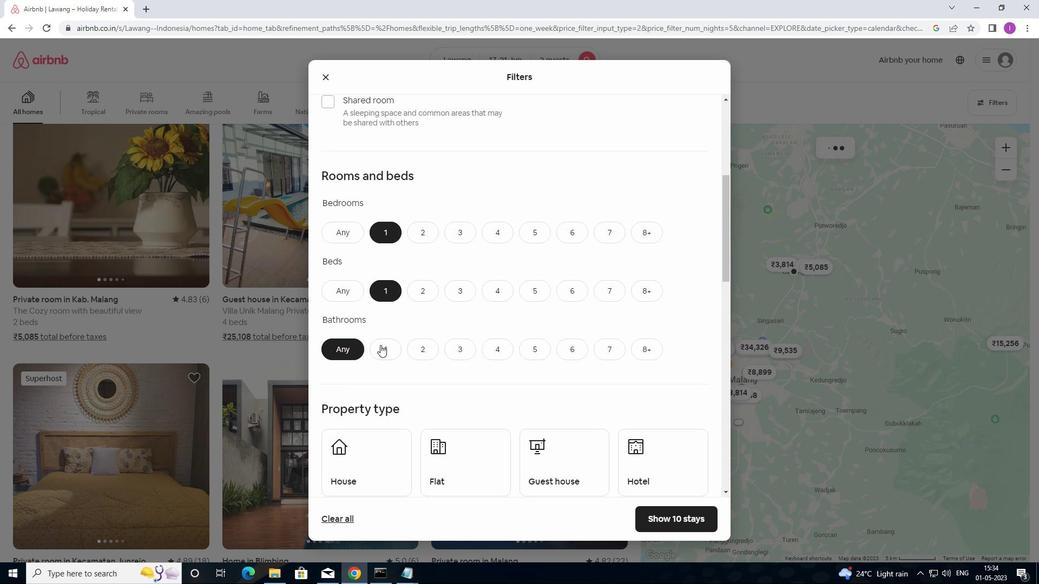 
Action: Mouse pressed left at (380, 350)
Screenshot: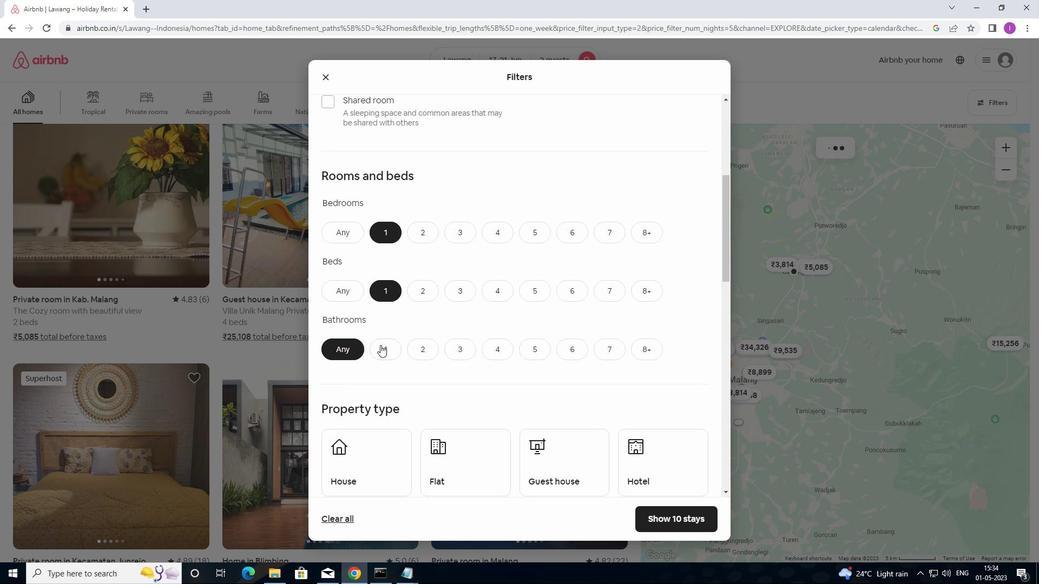 
Action: Mouse moved to (391, 356)
Screenshot: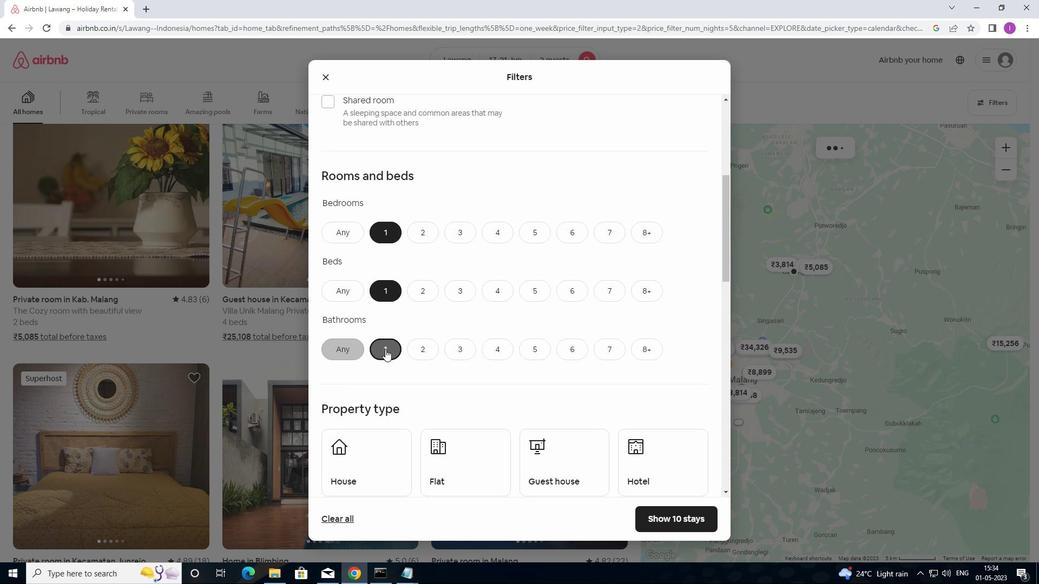 
Action: Mouse scrolled (391, 356) with delta (0, 0)
Screenshot: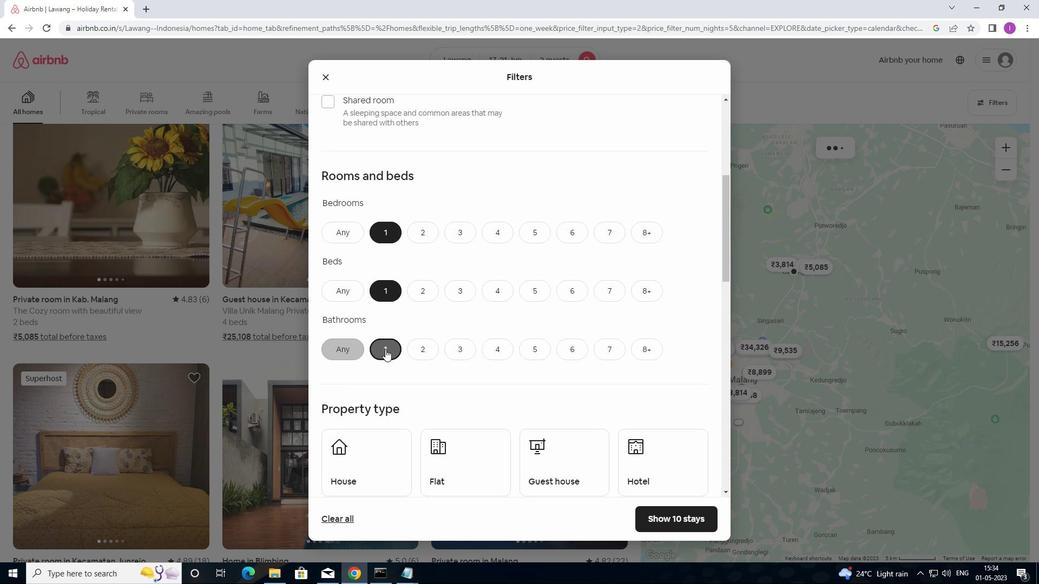 
Action: Mouse moved to (395, 359)
Screenshot: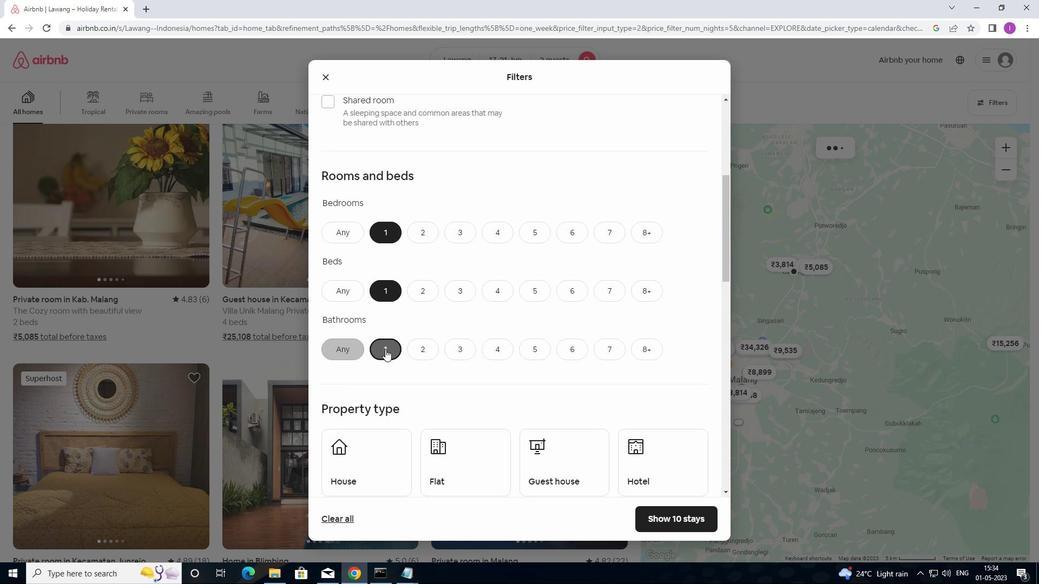 
Action: Mouse scrolled (395, 358) with delta (0, 0)
Screenshot: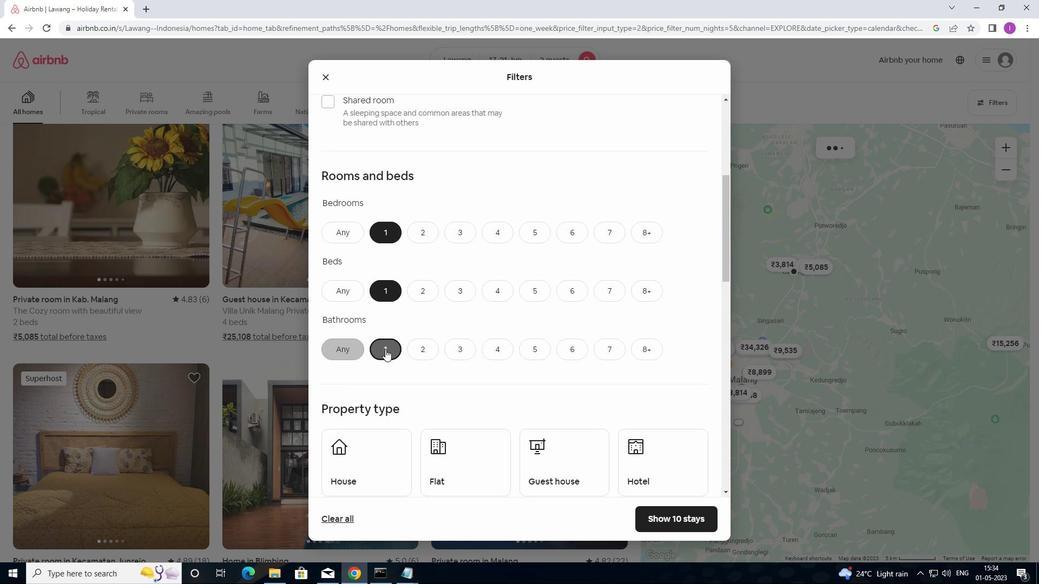 
Action: Mouse moved to (369, 349)
Screenshot: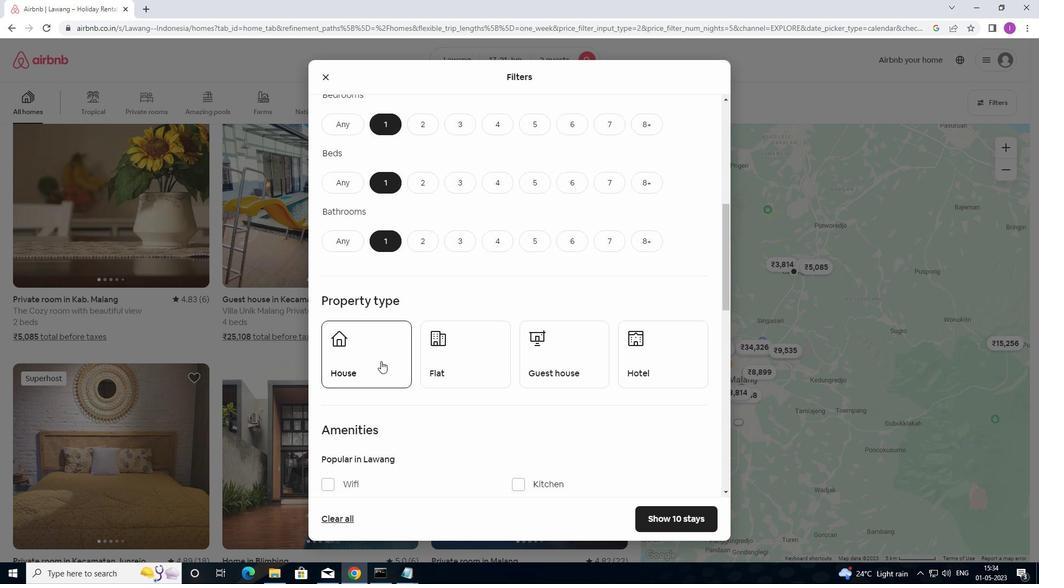 
Action: Mouse pressed left at (369, 349)
Screenshot: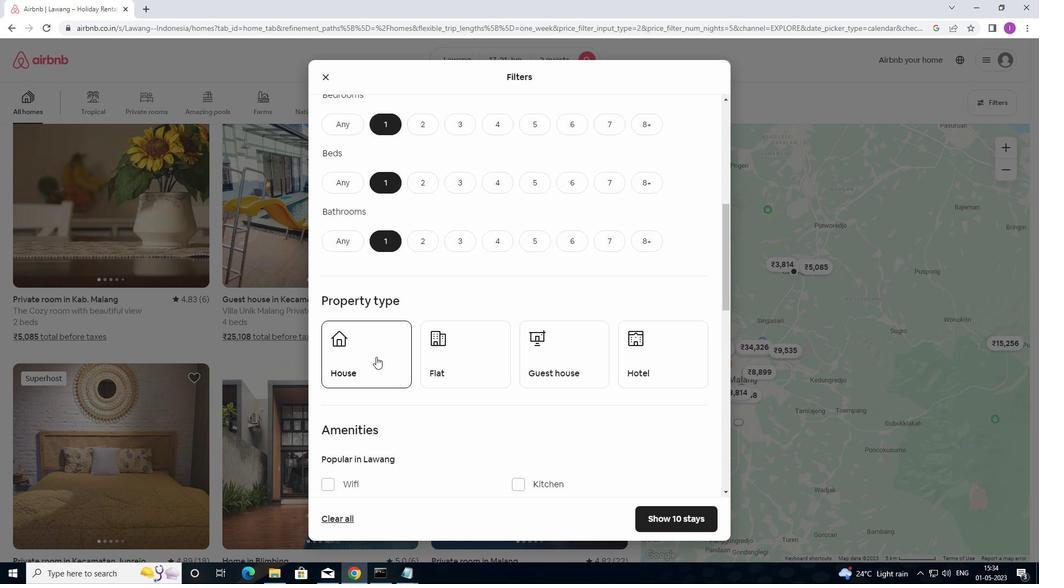 
Action: Mouse moved to (458, 351)
Screenshot: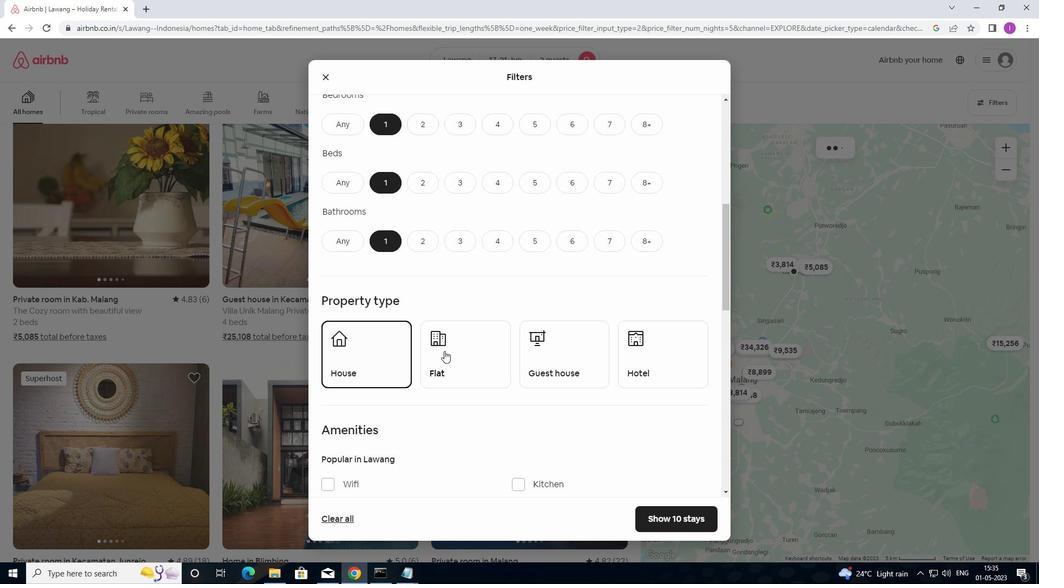 
Action: Mouse pressed left at (458, 351)
Screenshot: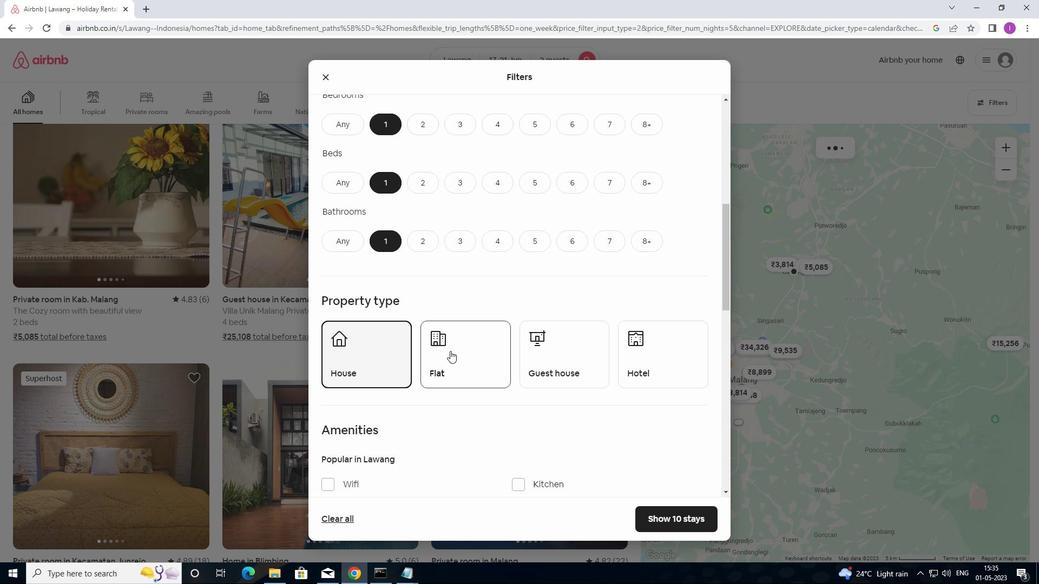 
Action: Mouse moved to (562, 352)
Screenshot: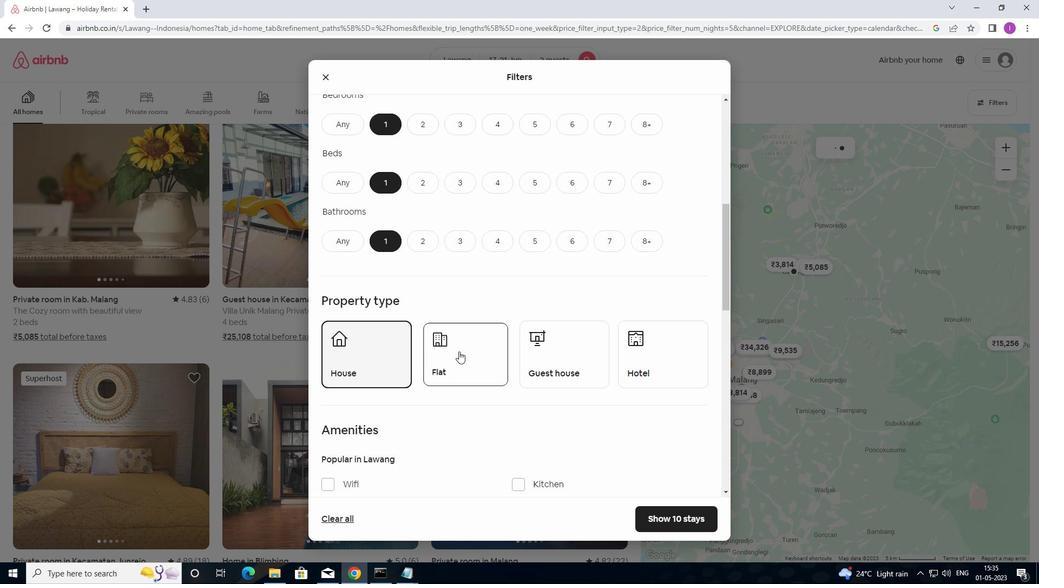 
Action: Mouse pressed left at (562, 352)
Screenshot: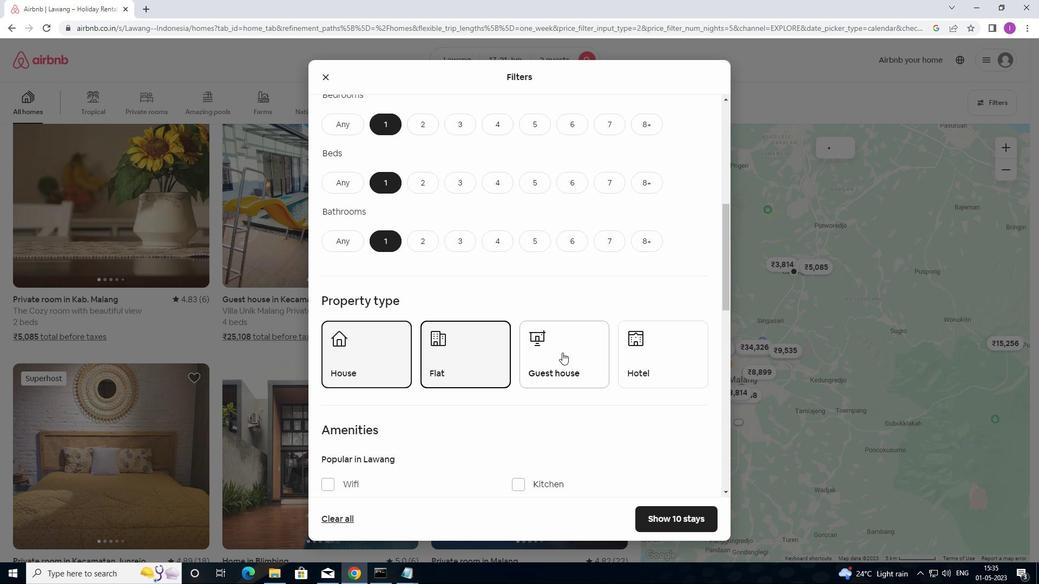 
Action: Mouse moved to (562, 351)
Screenshot: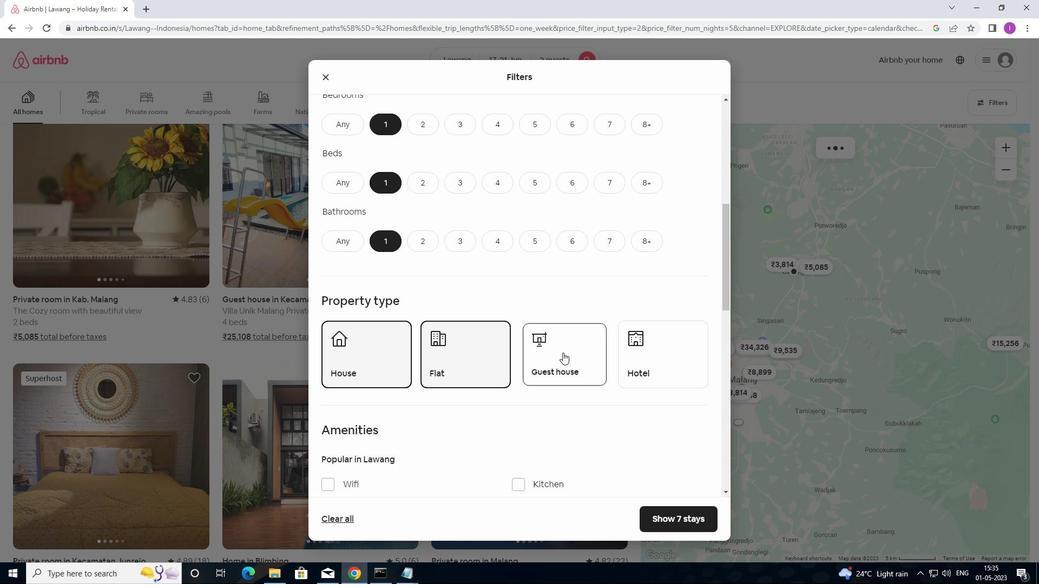 
Action: Mouse scrolled (562, 350) with delta (0, 0)
Screenshot: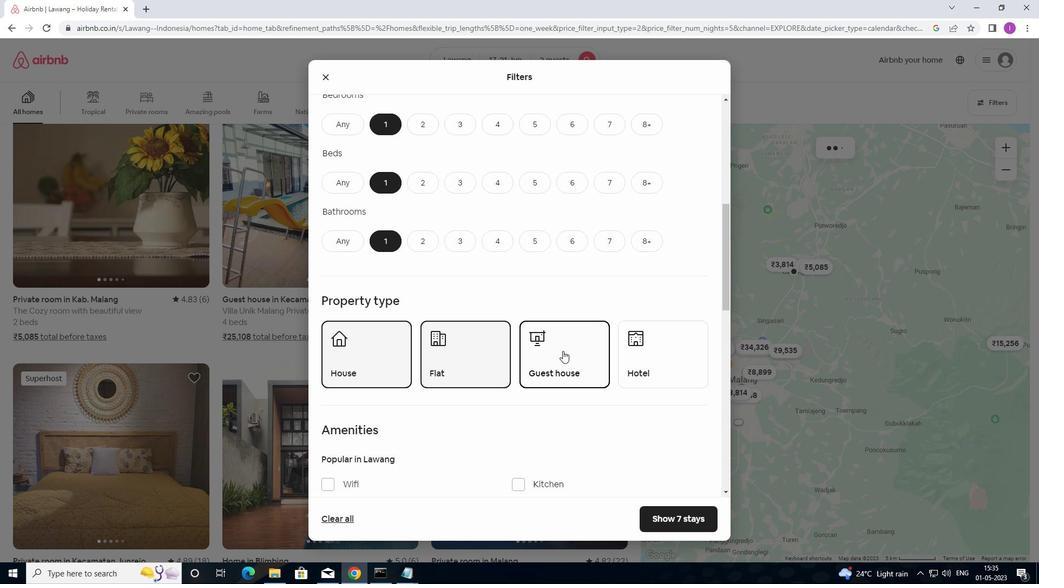 
Action: Mouse scrolled (562, 350) with delta (0, 0)
Screenshot: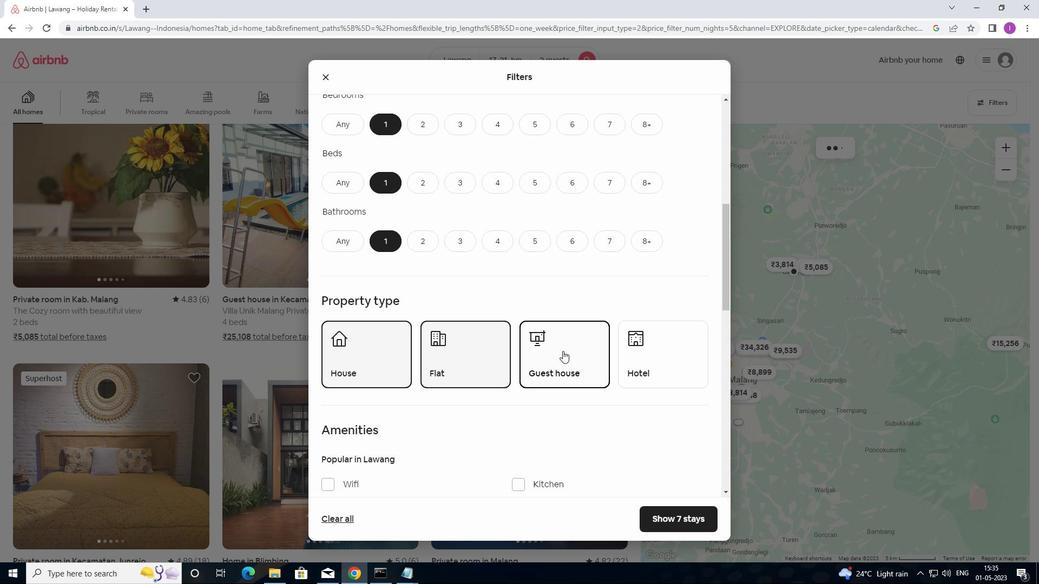 
Action: Mouse moved to (562, 347)
Screenshot: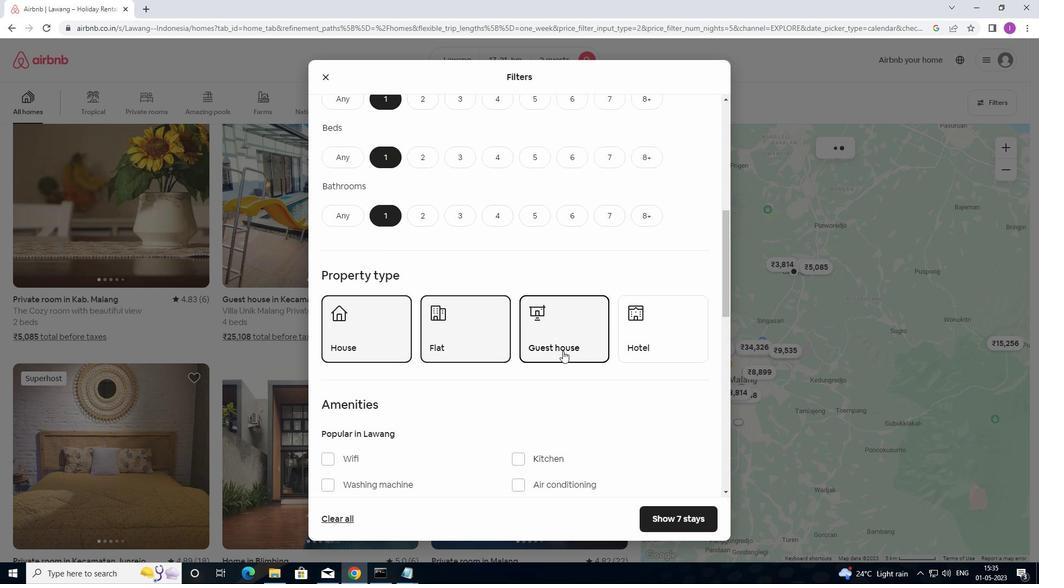 
Action: Mouse scrolled (562, 346) with delta (0, 0)
Screenshot: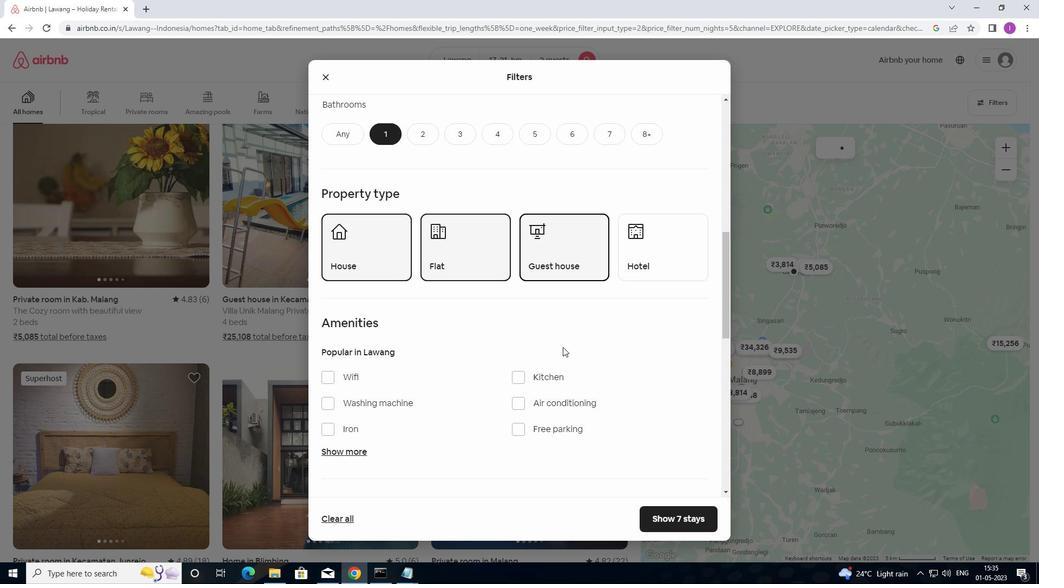 
Action: Mouse moved to (562, 345)
Screenshot: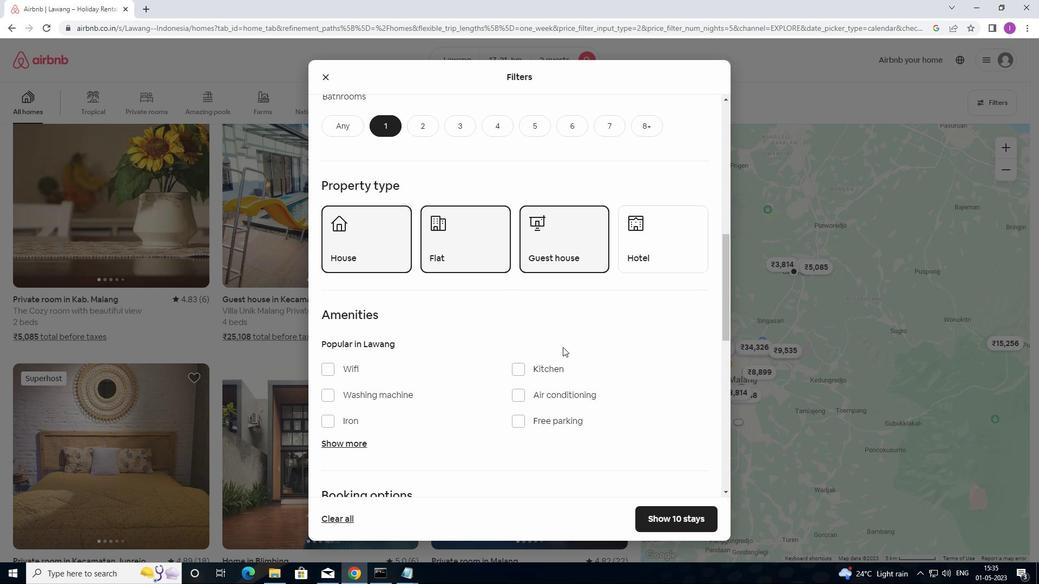 
Action: Mouse scrolled (562, 345) with delta (0, 0)
Screenshot: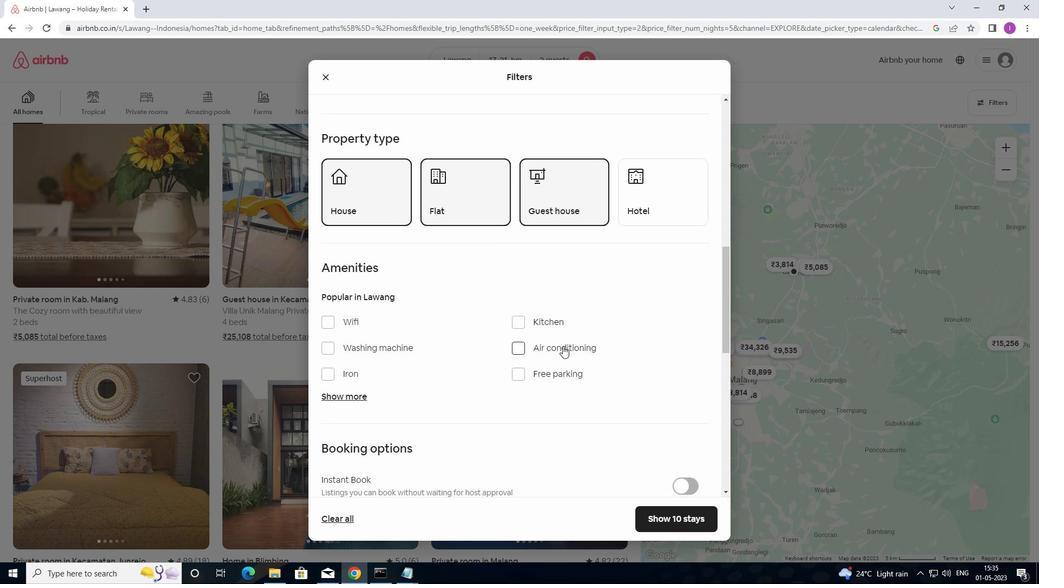 
Action: Mouse scrolled (562, 345) with delta (0, 0)
Screenshot: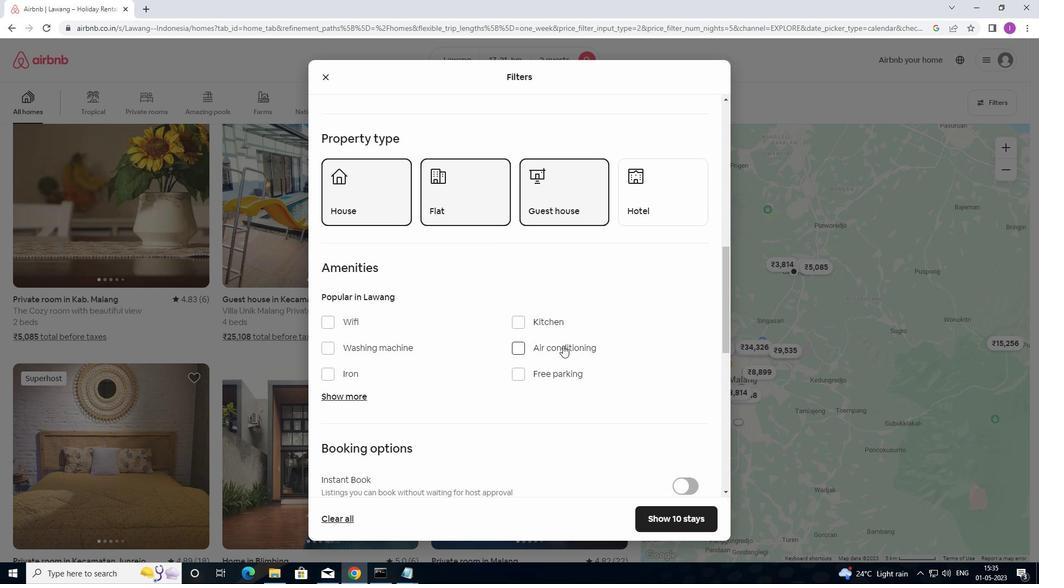 
Action: Mouse moved to (333, 212)
Screenshot: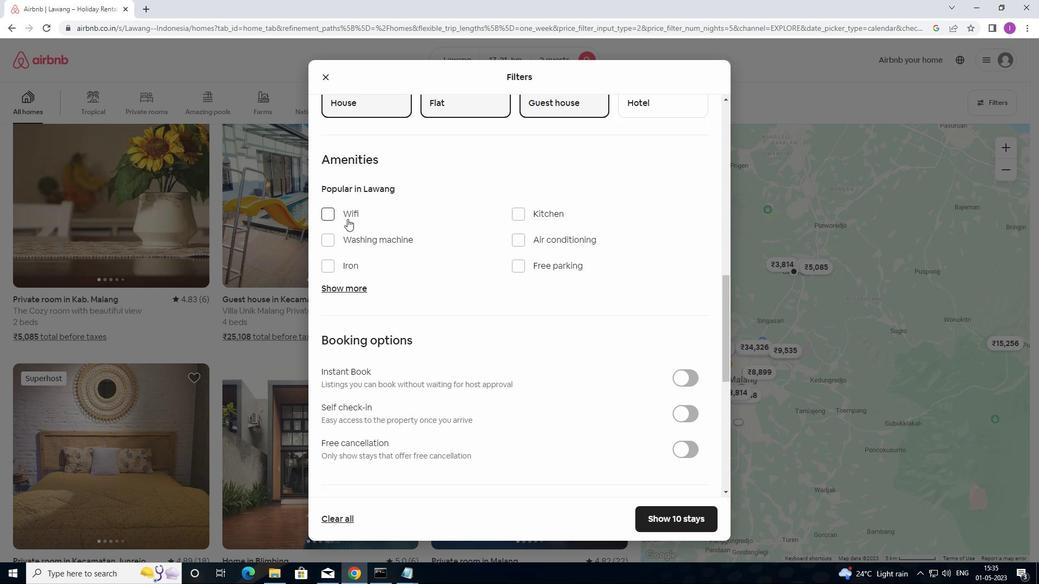 
Action: Mouse pressed left at (333, 212)
Screenshot: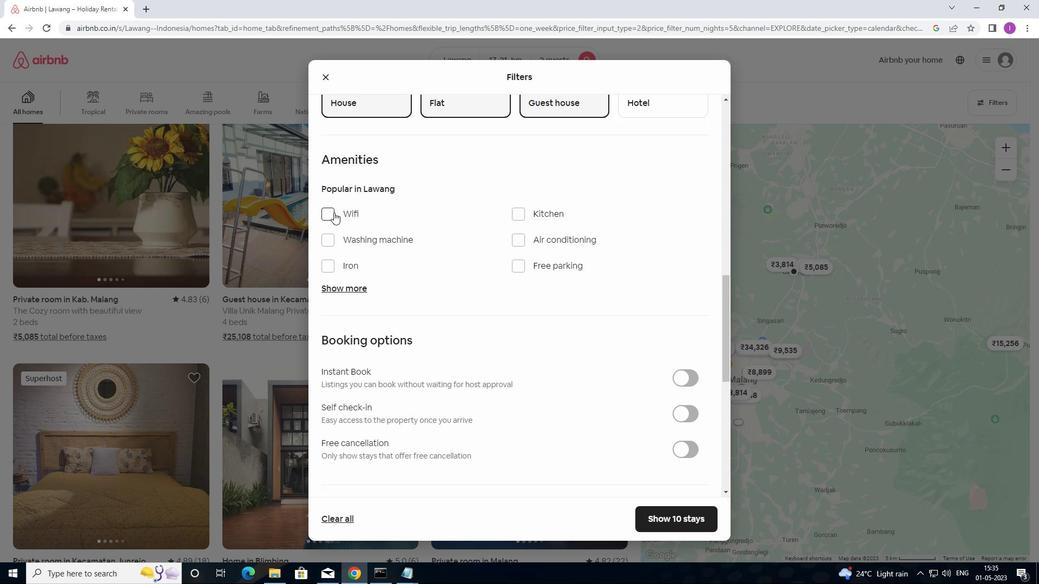
Action: Mouse moved to (691, 408)
Screenshot: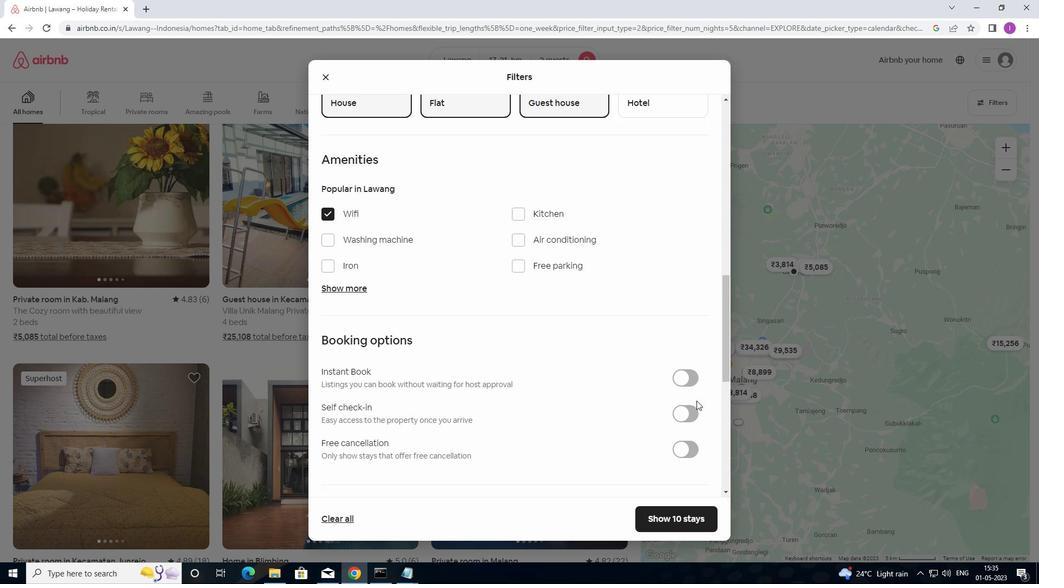 
Action: Mouse pressed left at (691, 408)
Screenshot: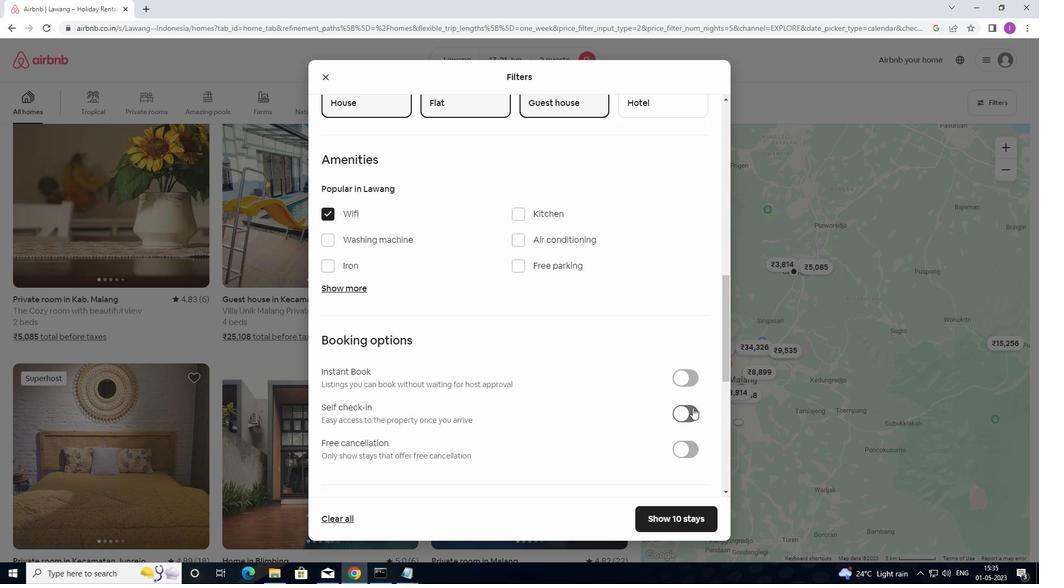 
Action: Mouse moved to (523, 402)
Screenshot: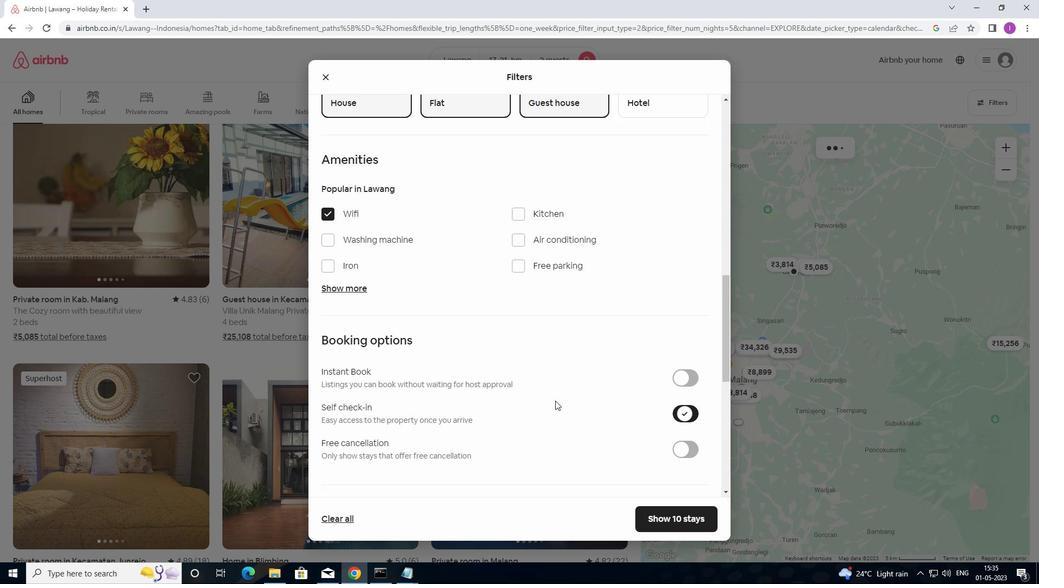 
Action: Mouse scrolled (523, 402) with delta (0, 0)
Screenshot: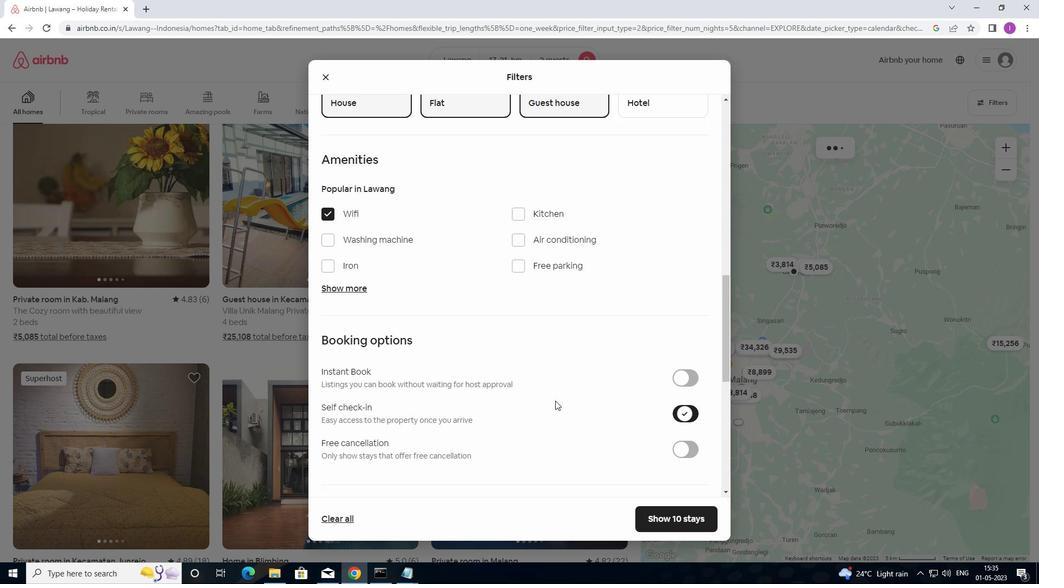 
Action: Mouse moved to (523, 402)
Screenshot: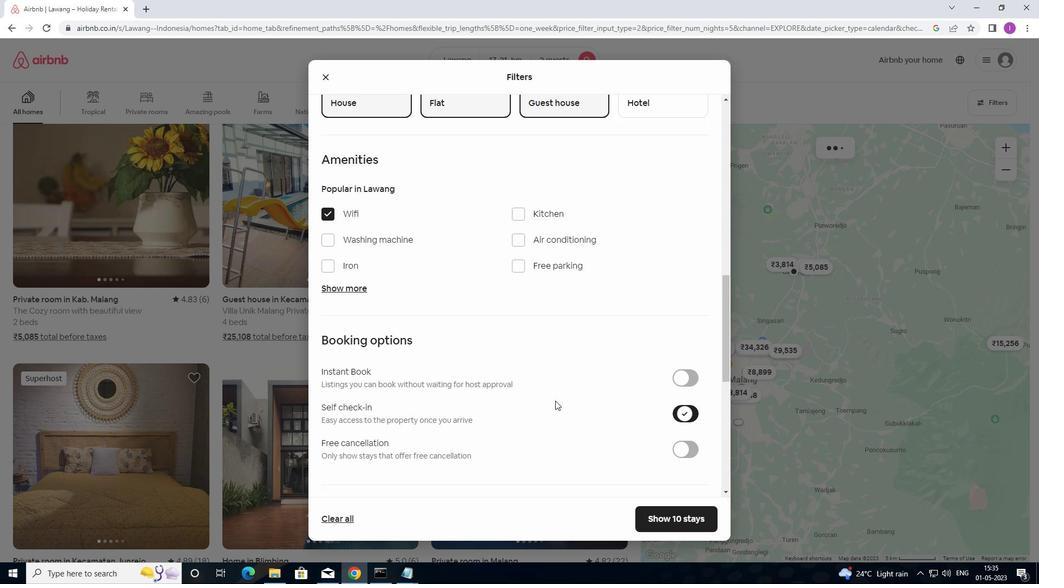 
Action: Mouse scrolled (523, 402) with delta (0, 0)
Screenshot: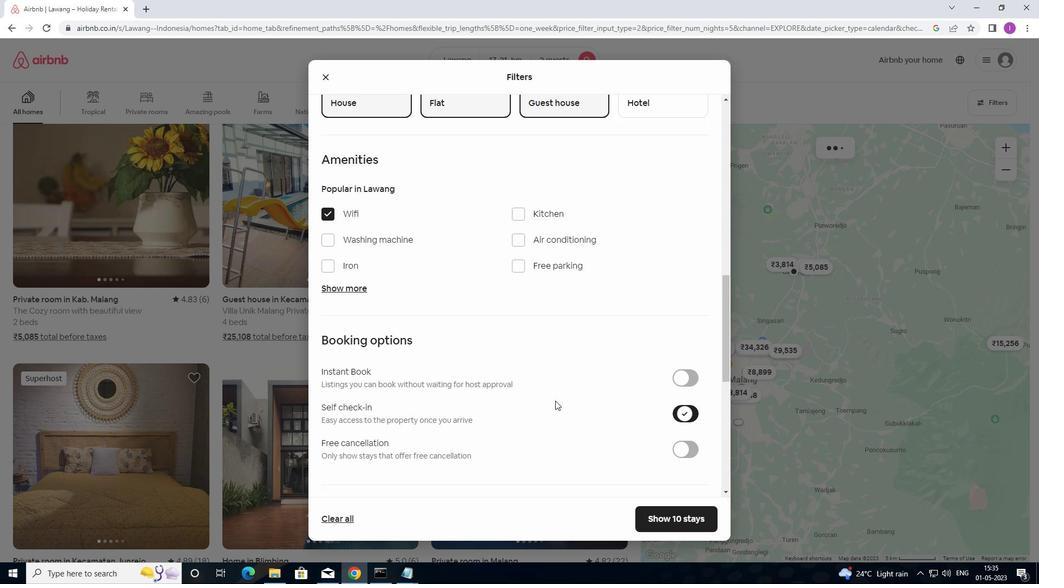 
Action: Mouse scrolled (523, 402) with delta (0, 0)
Screenshot: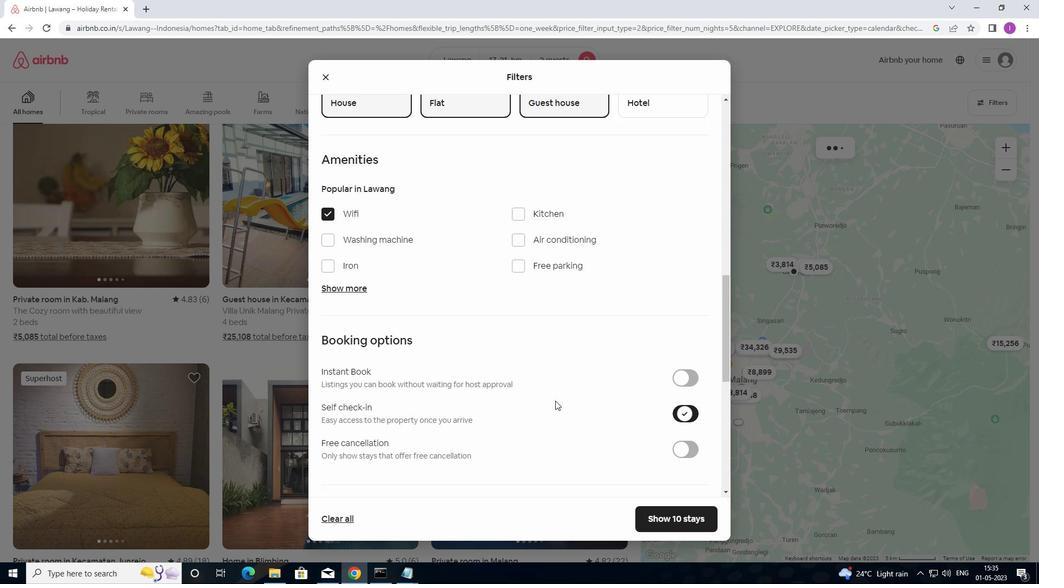 
Action: Mouse scrolled (523, 402) with delta (0, 0)
Screenshot: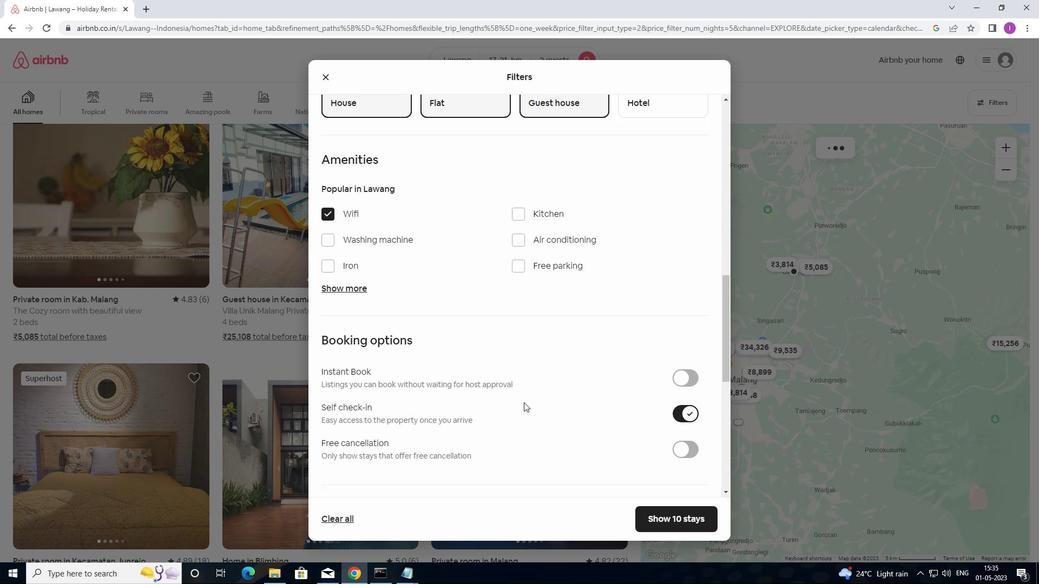 
Action: Mouse scrolled (523, 402) with delta (0, 0)
Screenshot: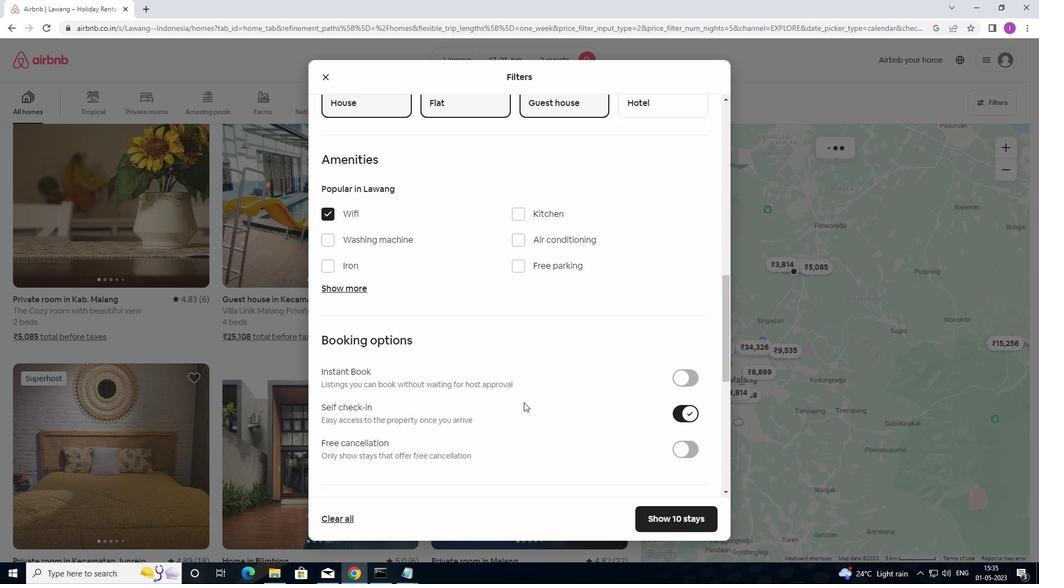 
Action: Mouse moved to (410, 412)
Screenshot: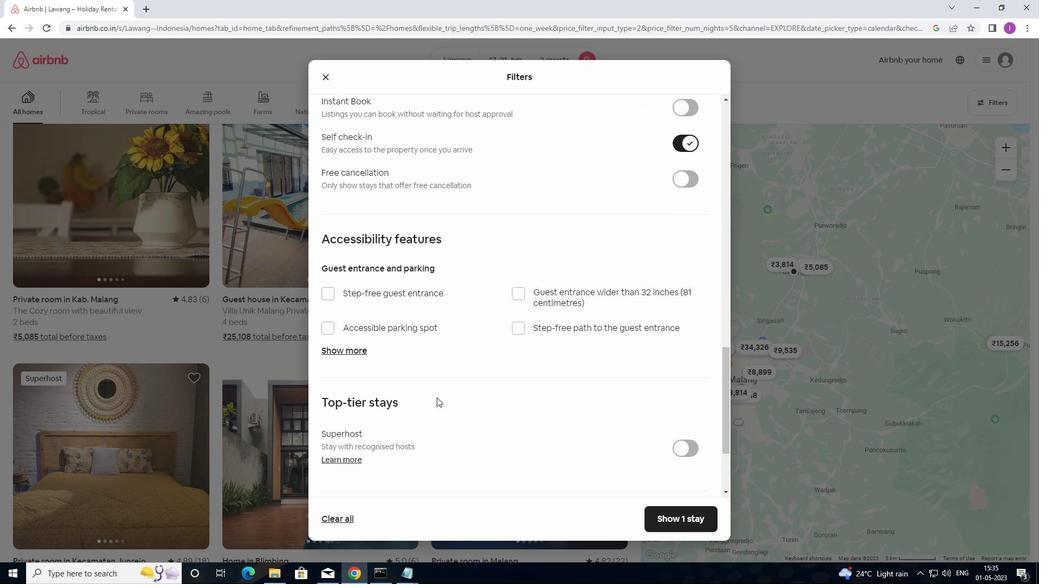 
Action: Mouse scrolled (410, 412) with delta (0, 0)
Screenshot: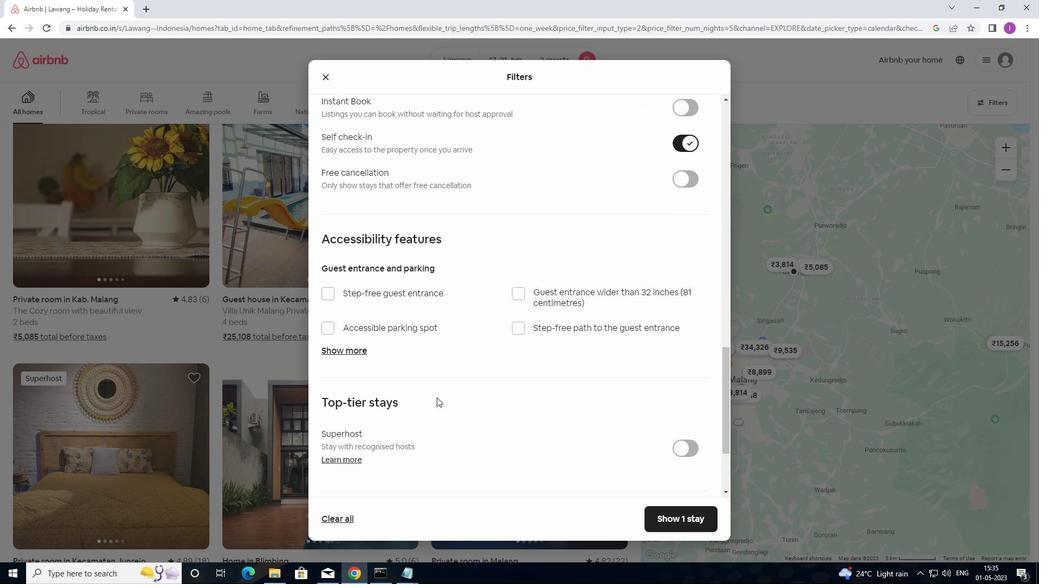 
Action: Mouse moved to (387, 420)
Screenshot: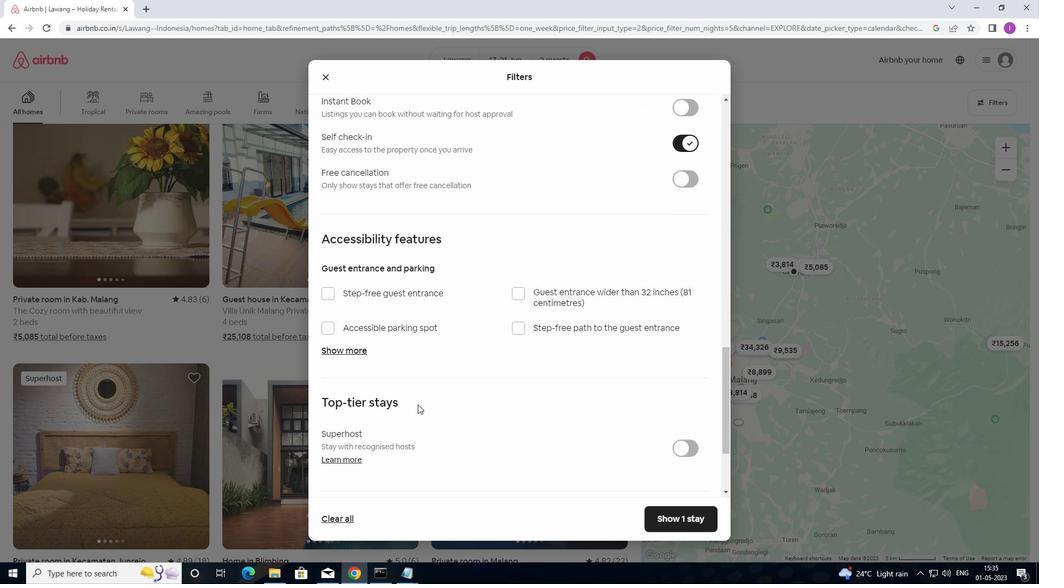 
Action: Mouse scrolled (387, 419) with delta (0, 0)
Screenshot: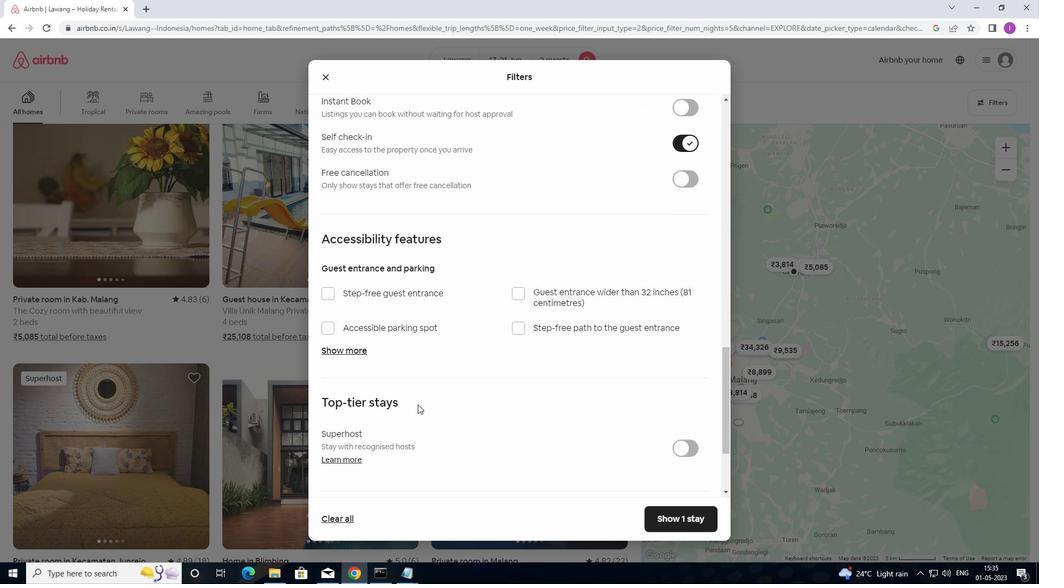 
Action: Mouse moved to (388, 417)
Screenshot: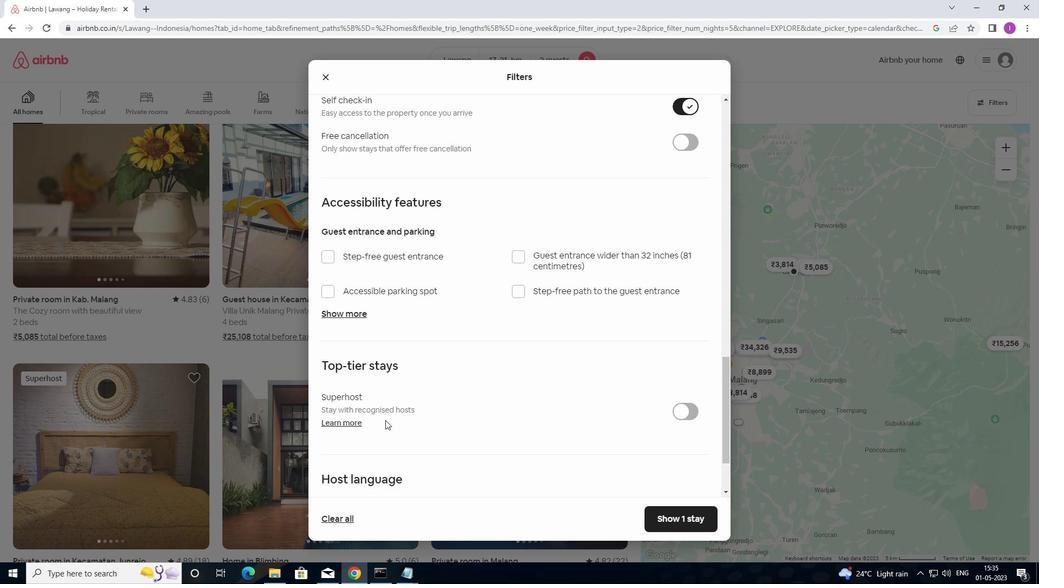 
Action: Mouse scrolled (388, 416) with delta (0, 0)
Screenshot: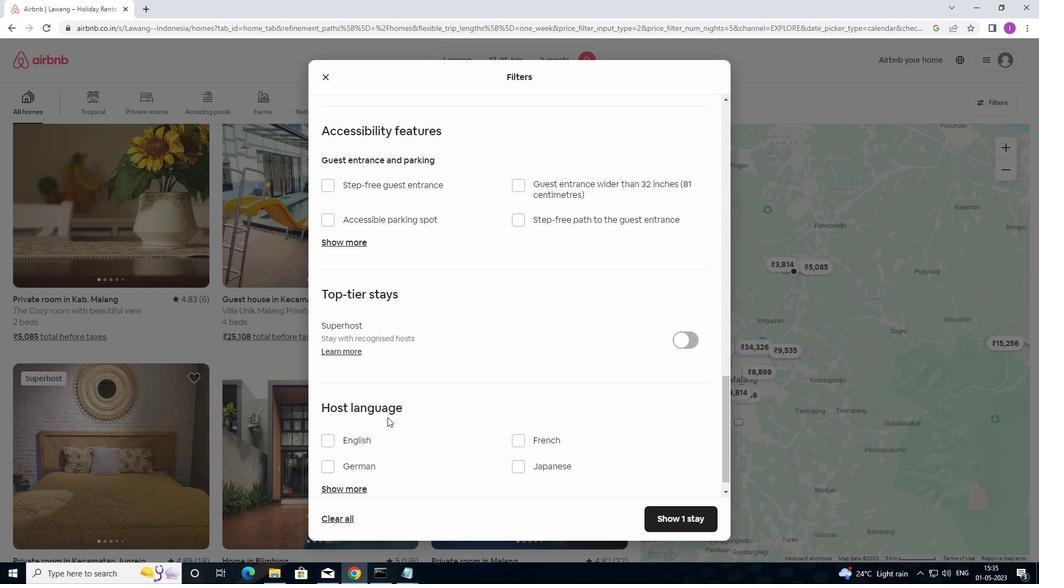 
Action: Mouse moved to (388, 417)
Screenshot: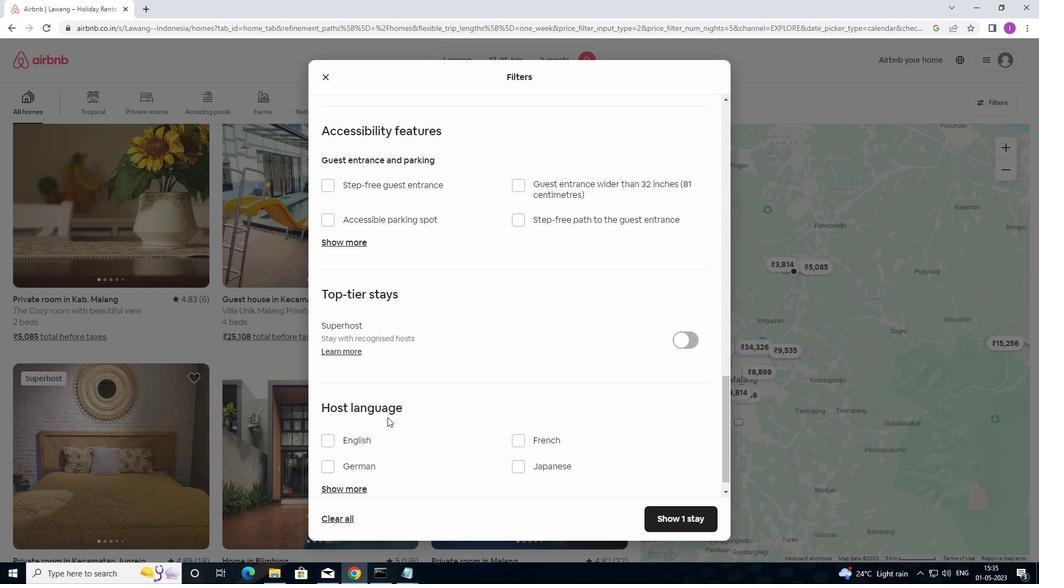 
Action: Mouse scrolled (388, 416) with delta (0, 0)
Screenshot: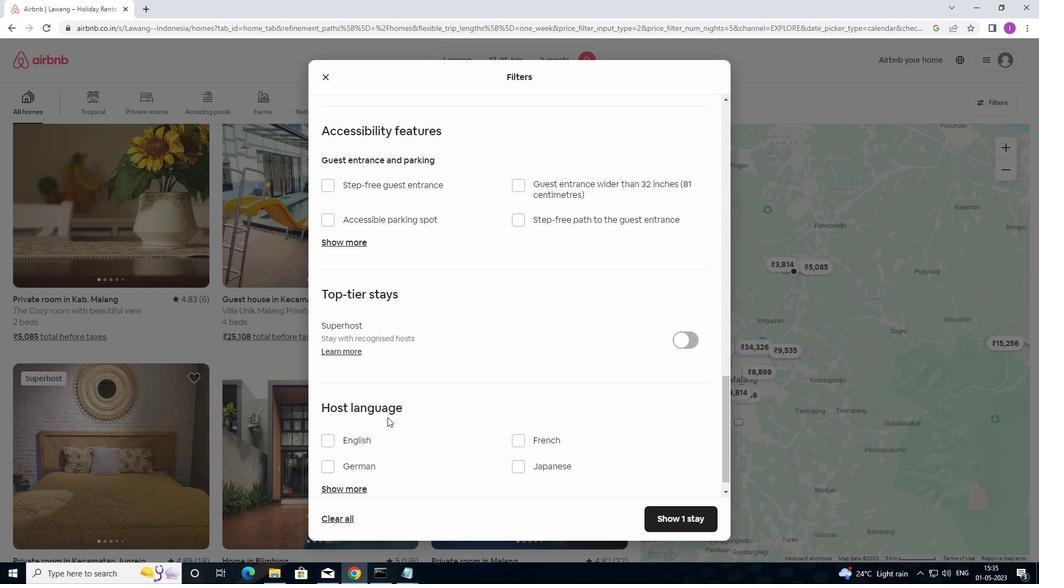 
Action: Mouse moved to (390, 417)
Screenshot: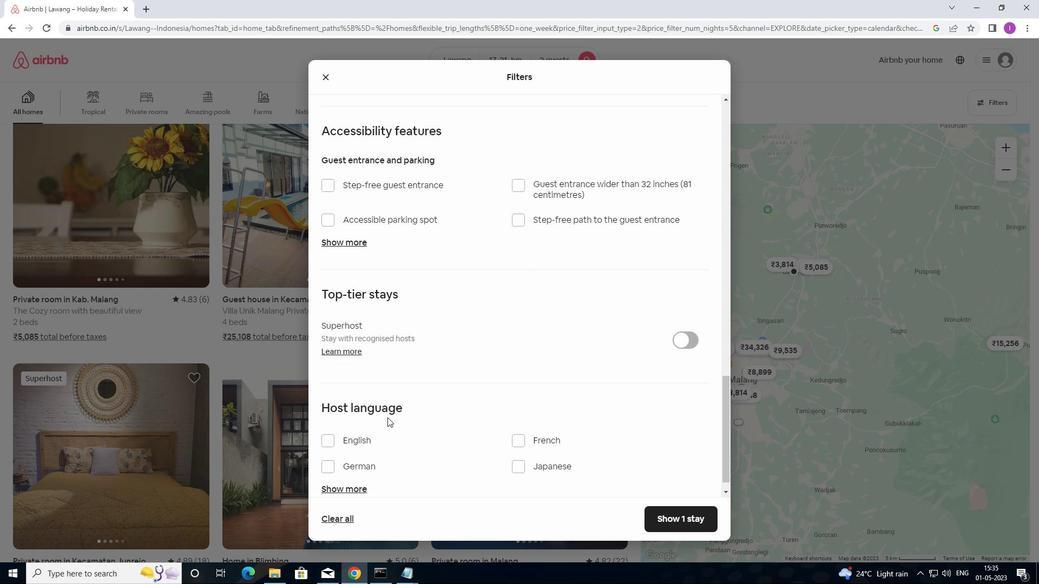 
Action: Mouse scrolled (390, 417) with delta (0, 0)
Screenshot: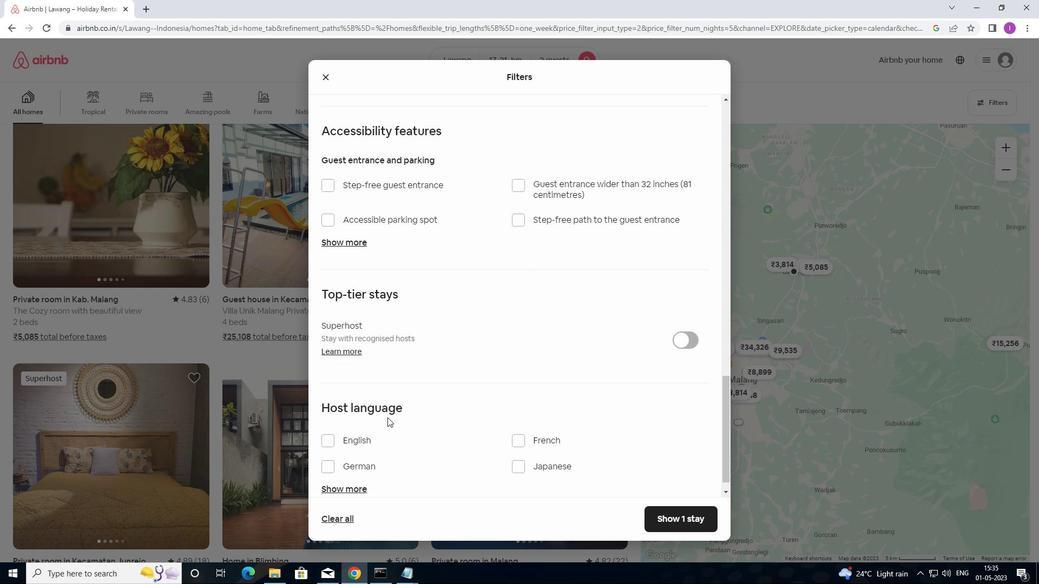 
Action: Mouse scrolled (390, 417) with delta (0, 0)
Screenshot: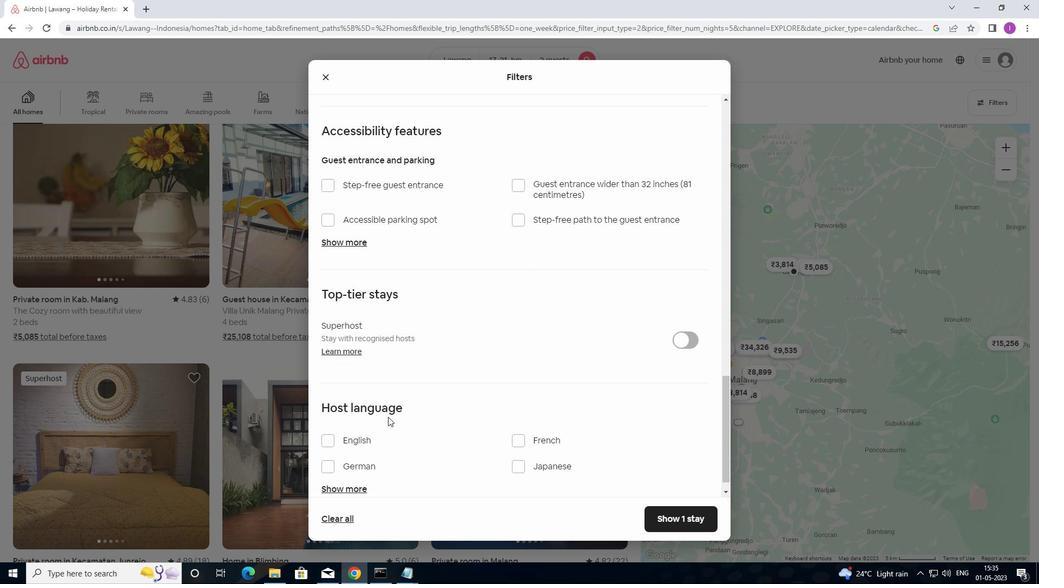 
Action: Mouse moved to (322, 421)
Screenshot: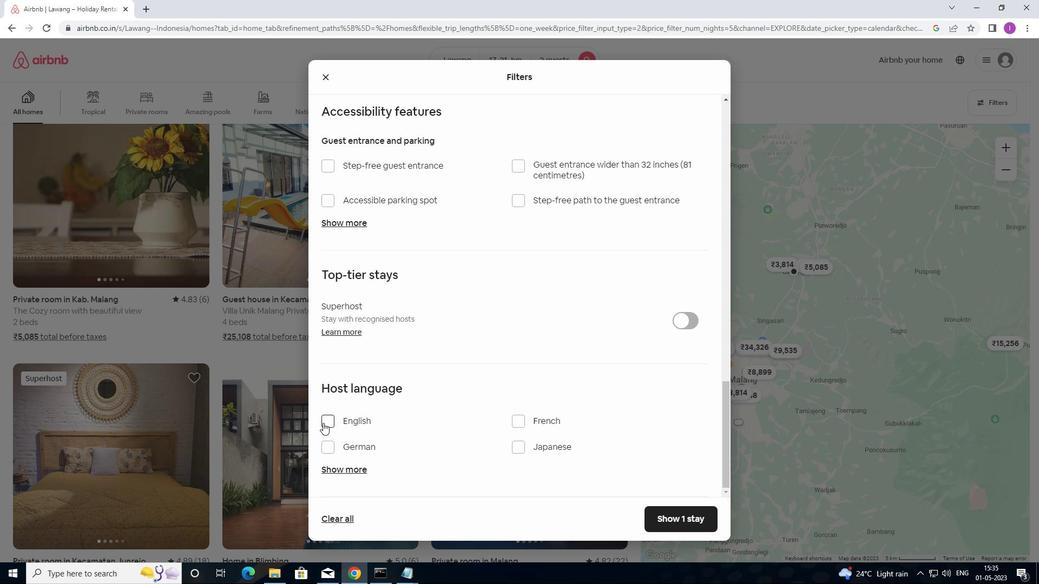 
Action: Mouse pressed left at (322, 421)
Screenshot: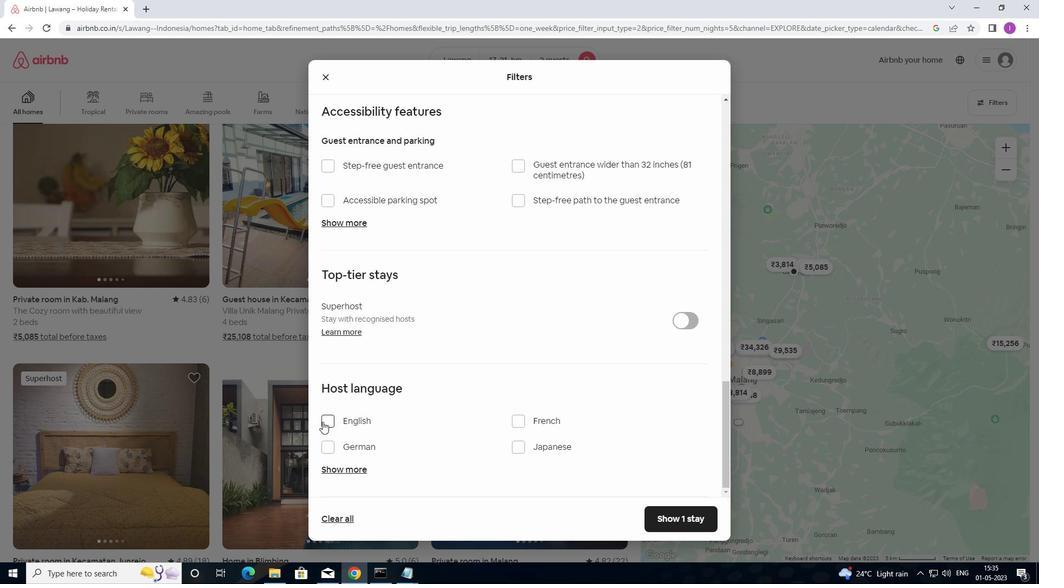 
Action: Mouse moved to (669, 513)
Screenshot: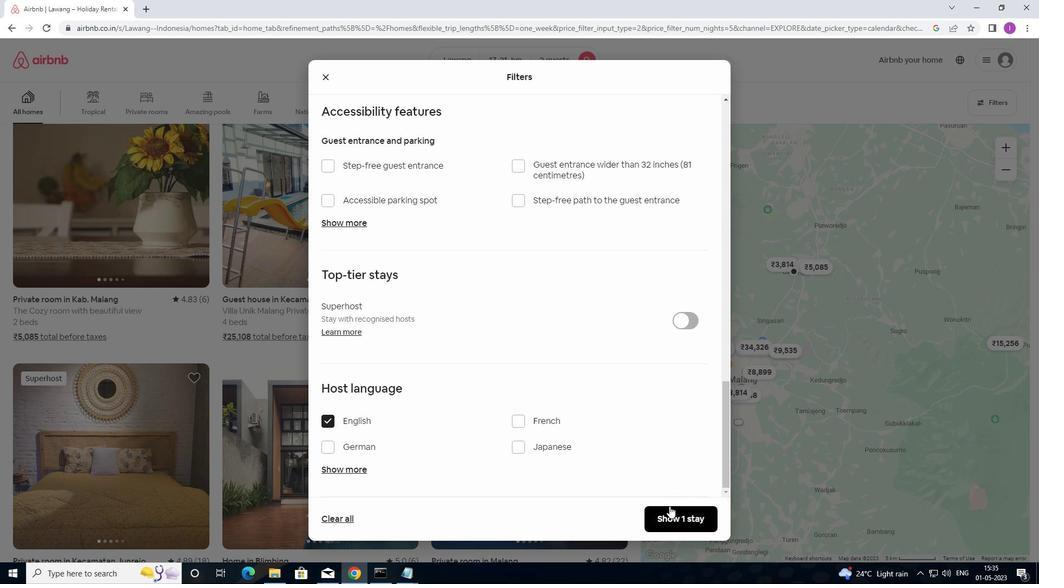 
Action: Mouse pressed left at (669, 513)
Screenshot: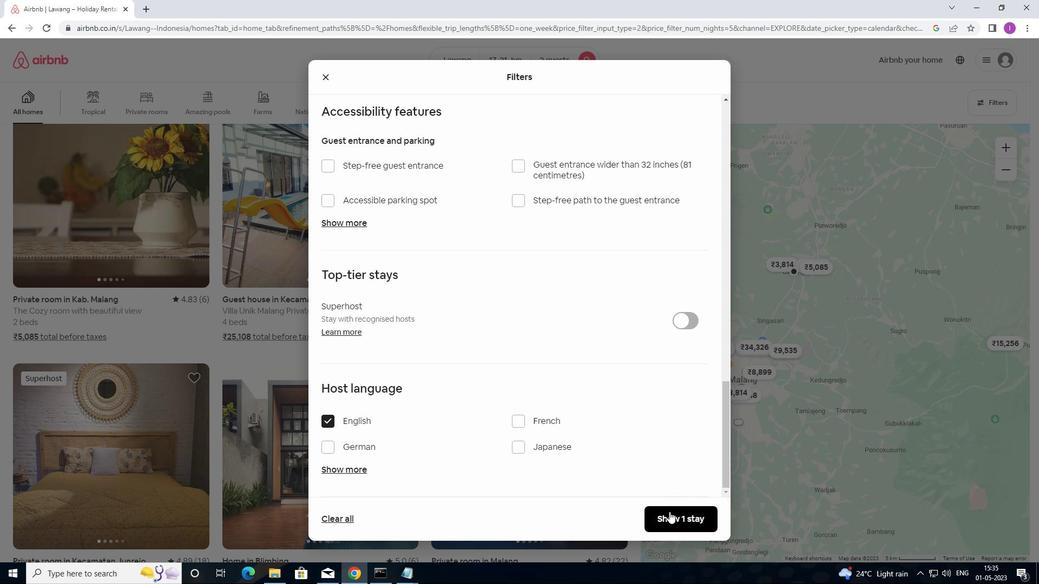 
Action: Mouse moved to (709, 498)
Screenshot: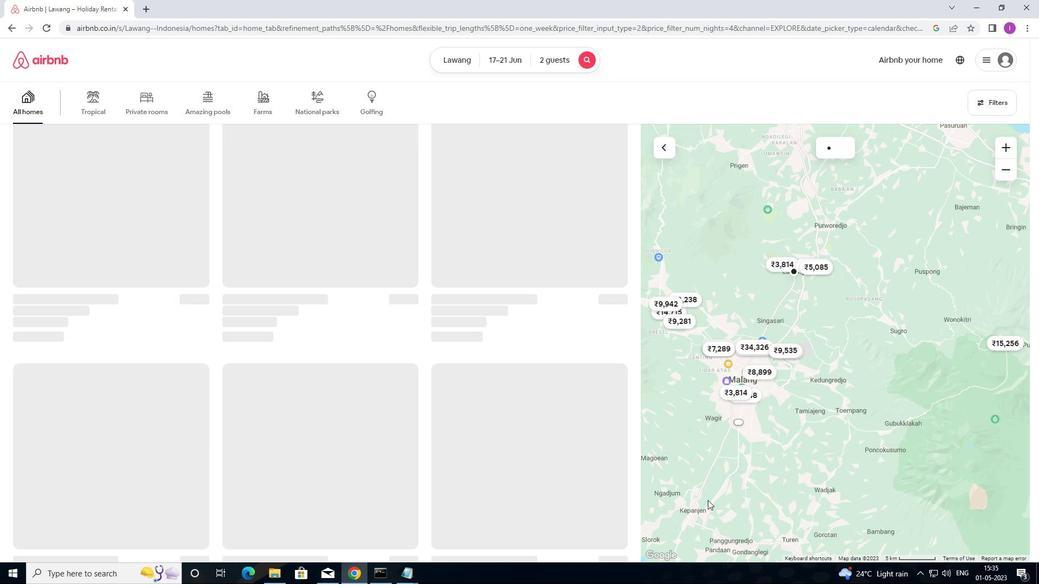 
